 Task: Check the percentage active listings of 3 bathrooms in the last 5 years.
Action: Mouse moved to (1061, 302)
Screenshot: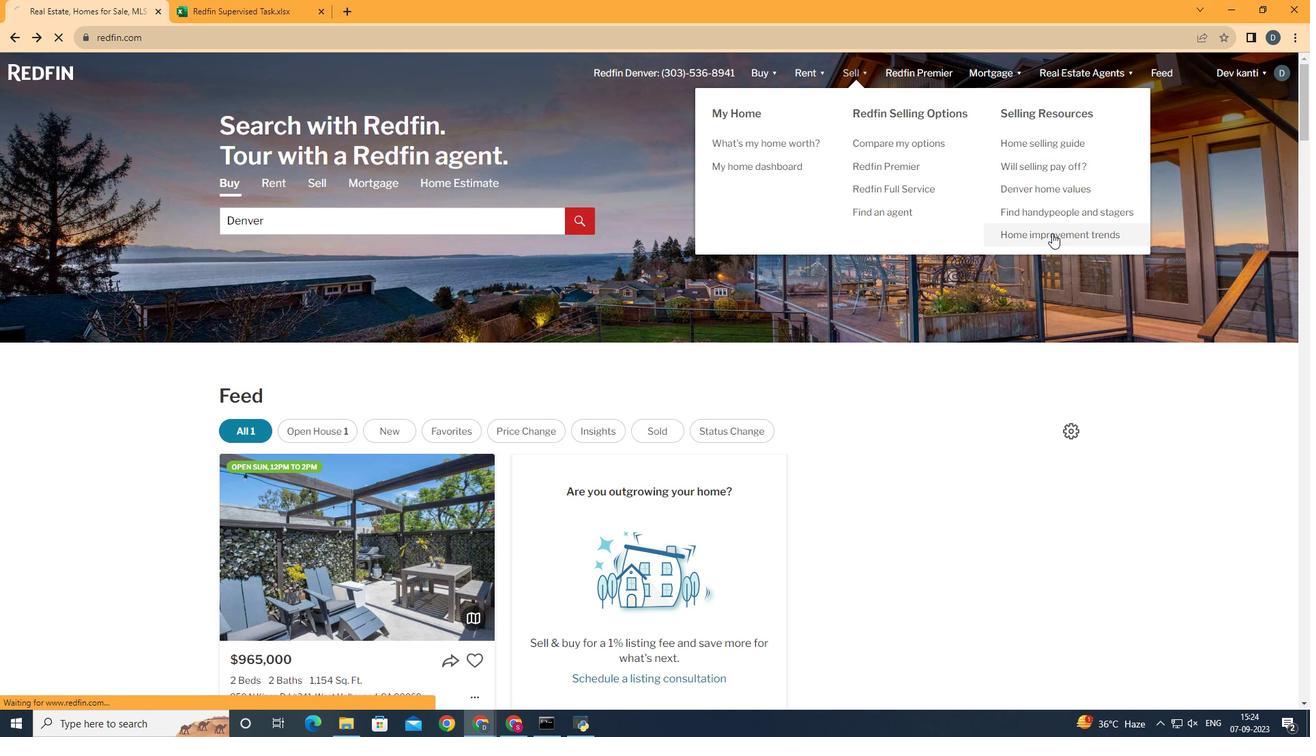 
Action: Mouse pressed left at (1061, 302)
Screenshot: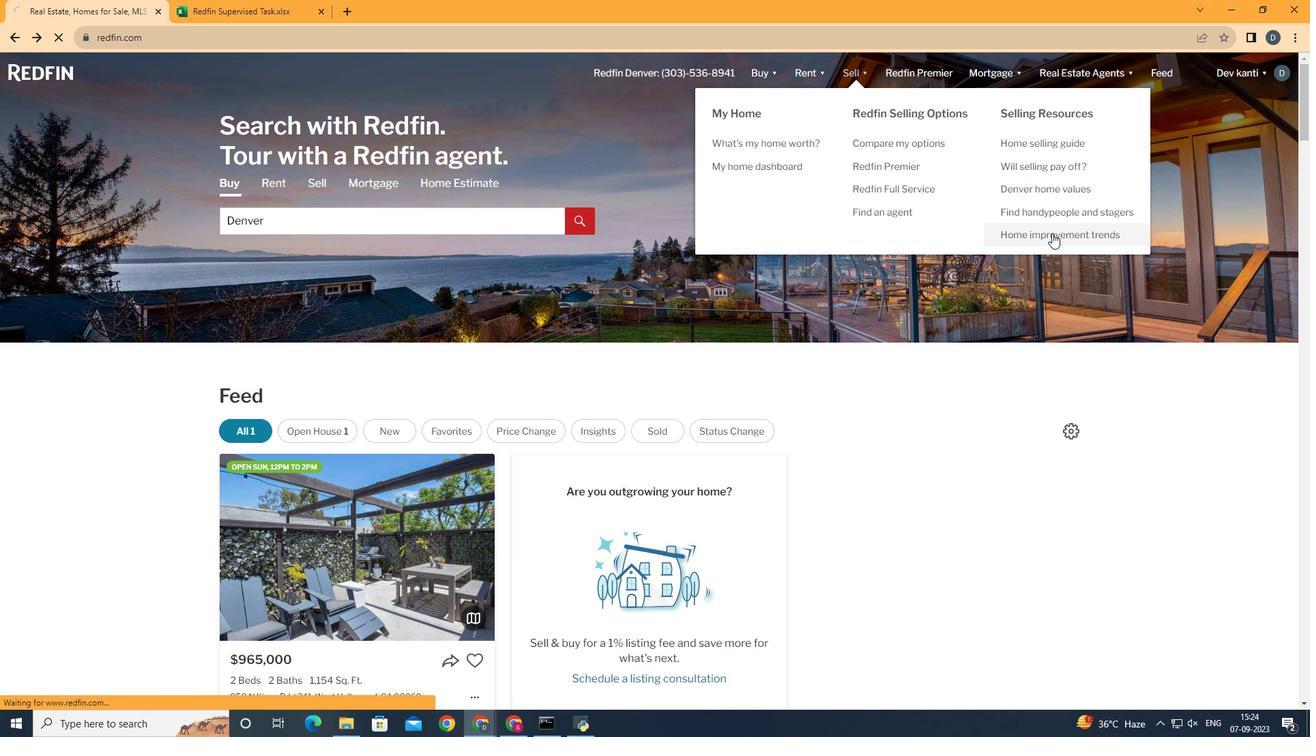 
Action: Mouse moved to (336, 323)
Screenshot: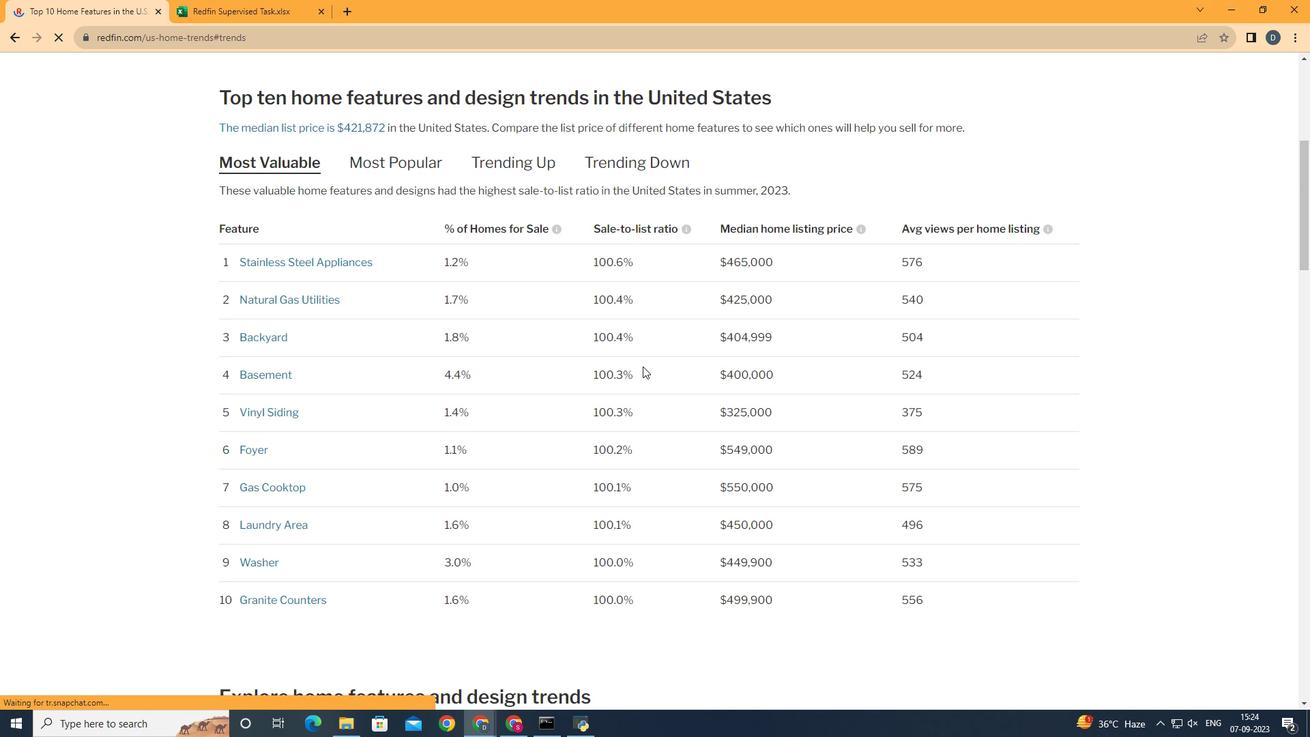 
Action: Mouse pressed left at (336, 323)
Screenshot: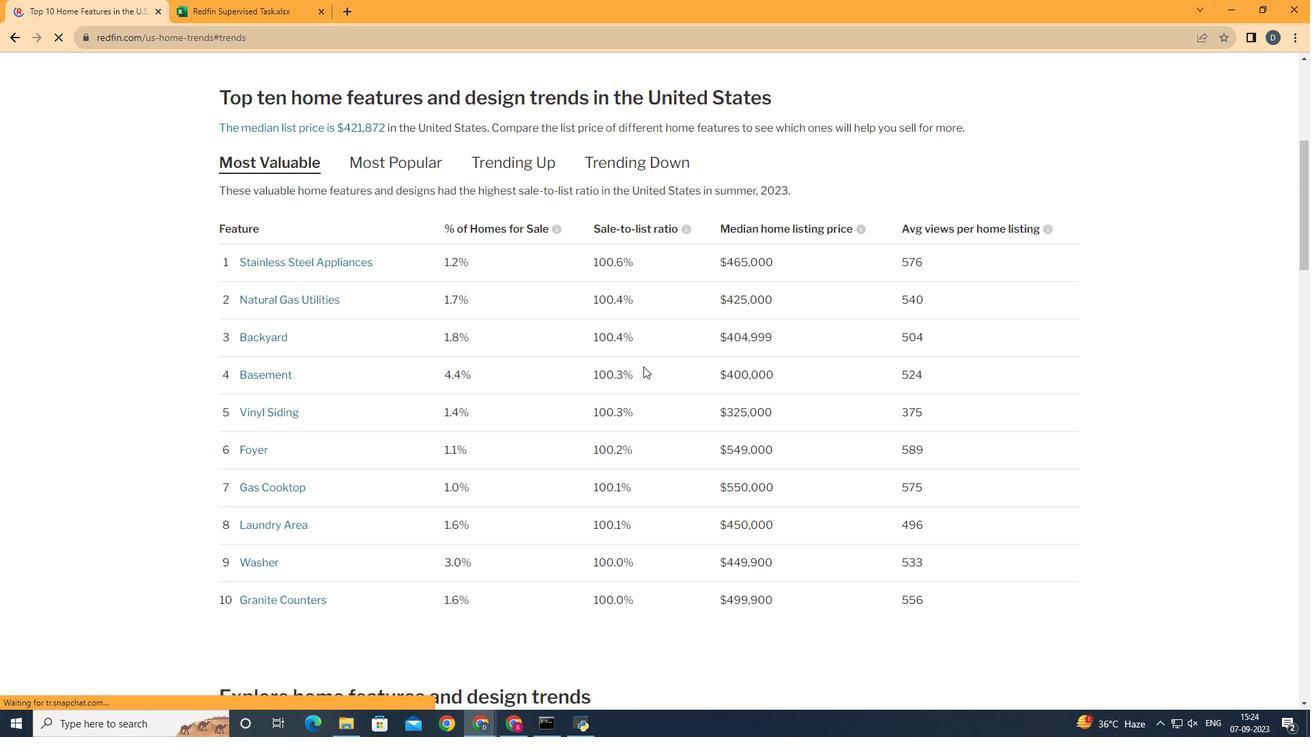 
Action: Mouse moved to (645, 400)
Screenshot: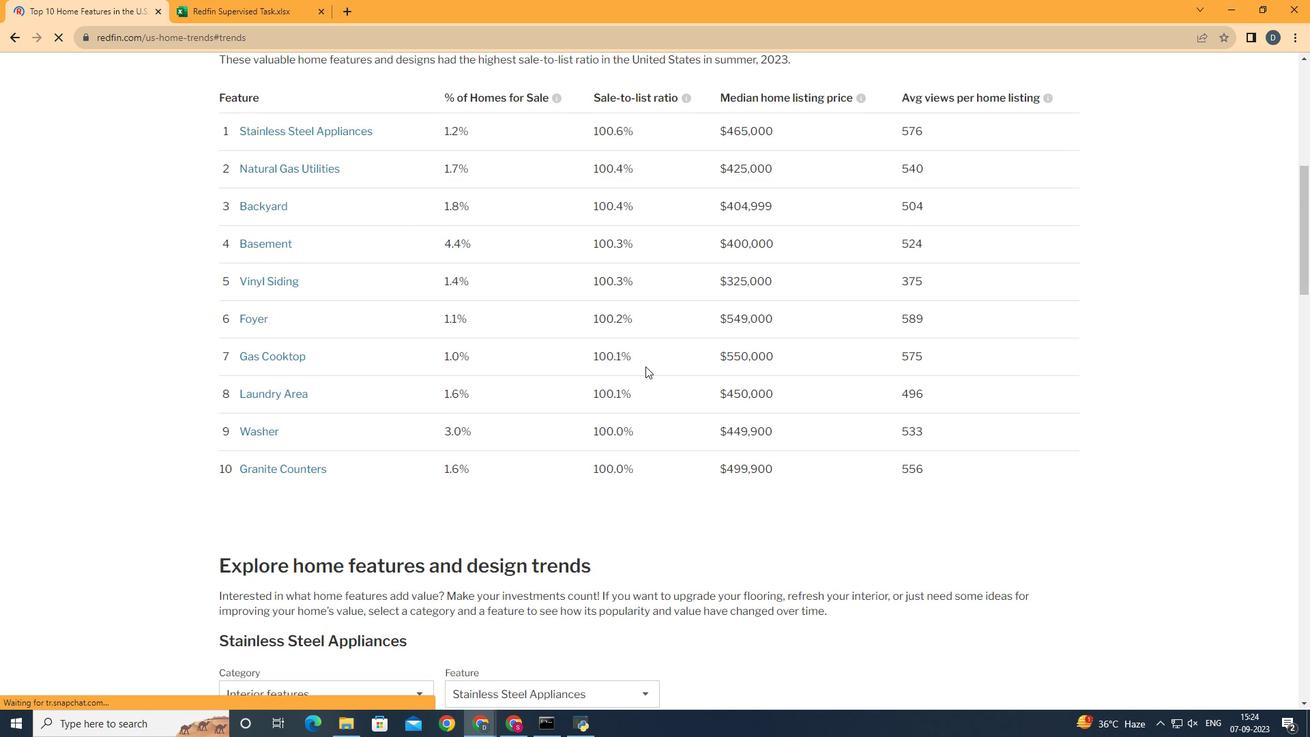 
Action: Mouse scrolled (645, 399) with delta (0, 0)
Screenshot: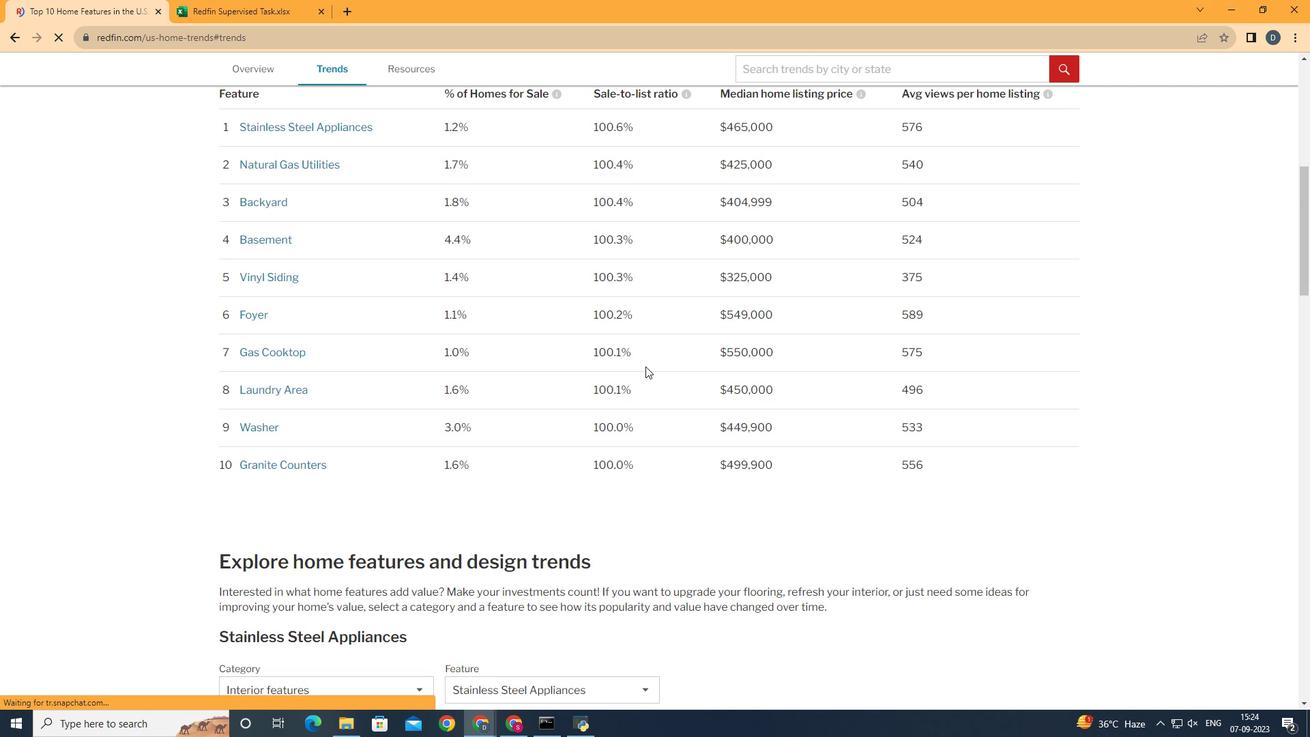 
Action: Mouse scrolled (645, 399) with delta (0, 0)
Screenshot: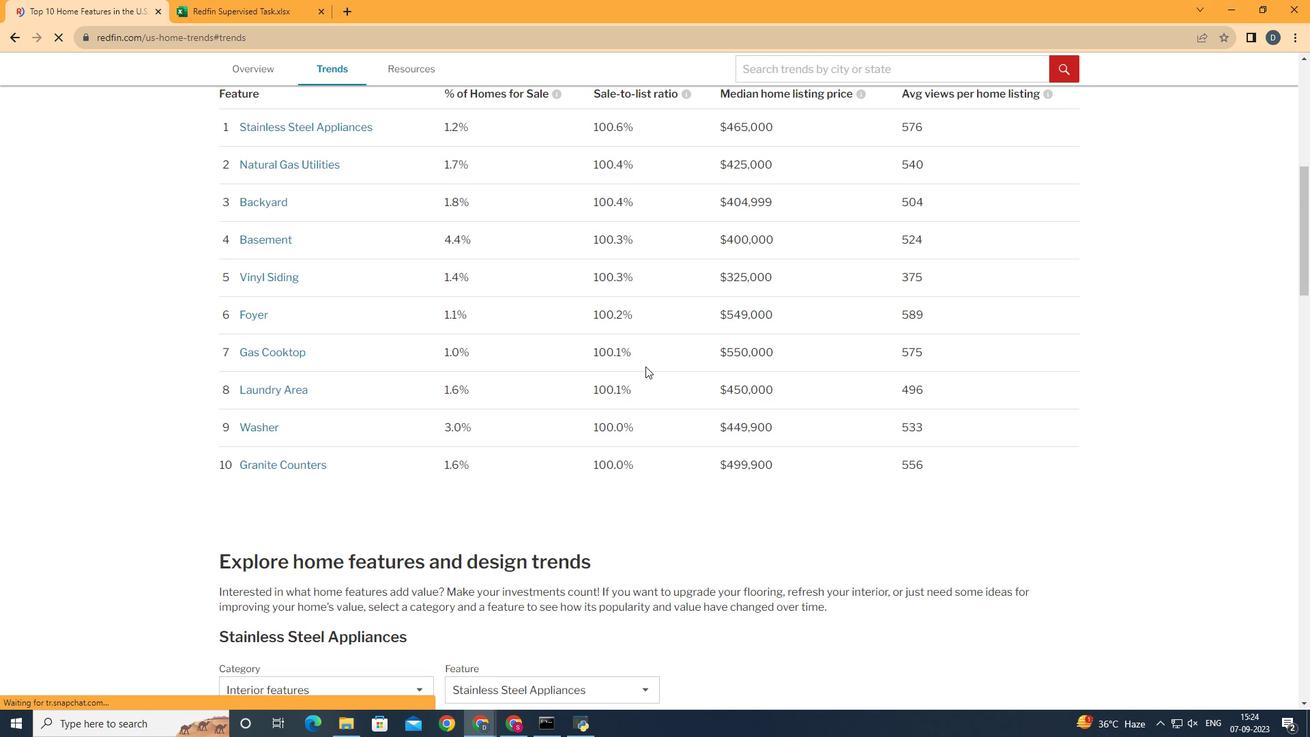 
Action: Mouse scrolled (645, 399) with delta (0, 0)
Screenshot: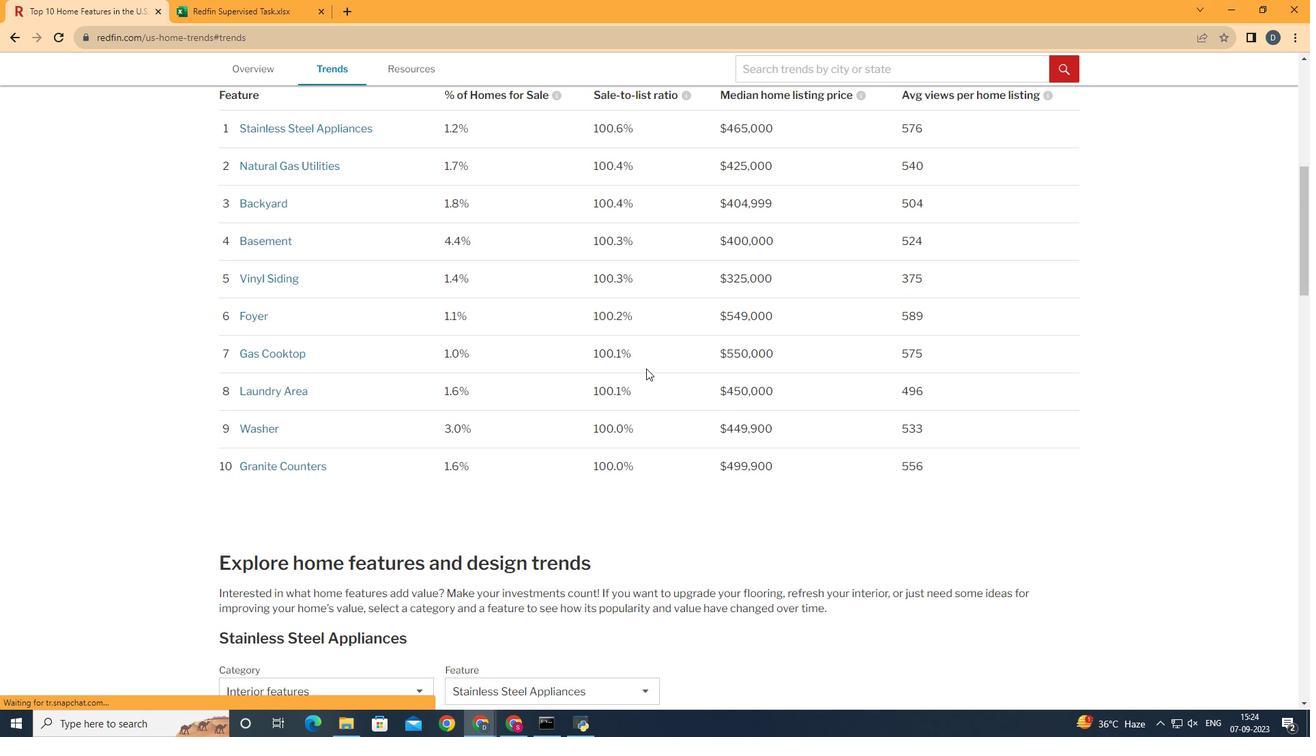 
Action: Mouse scrolled (645, 399) with delta (0, 0)
Screenshot: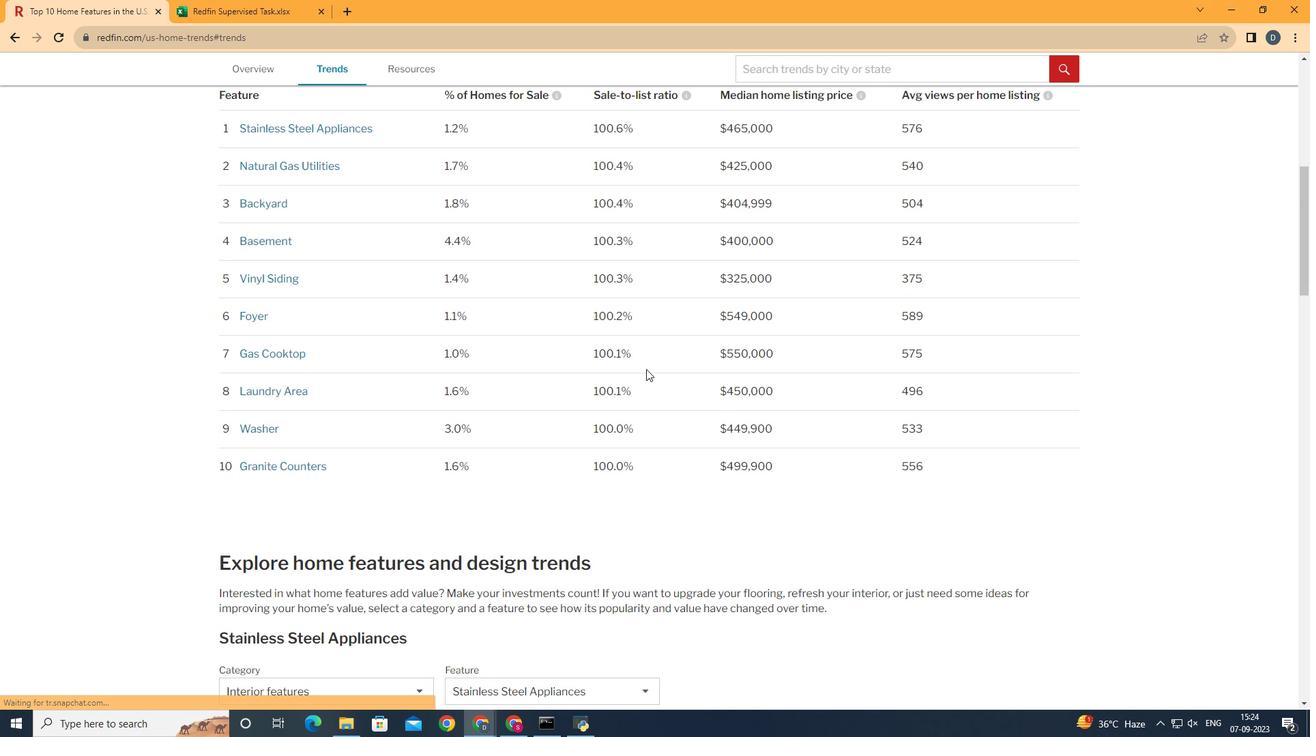 
Action: Mouse moved to (631, 412)
Screenshot: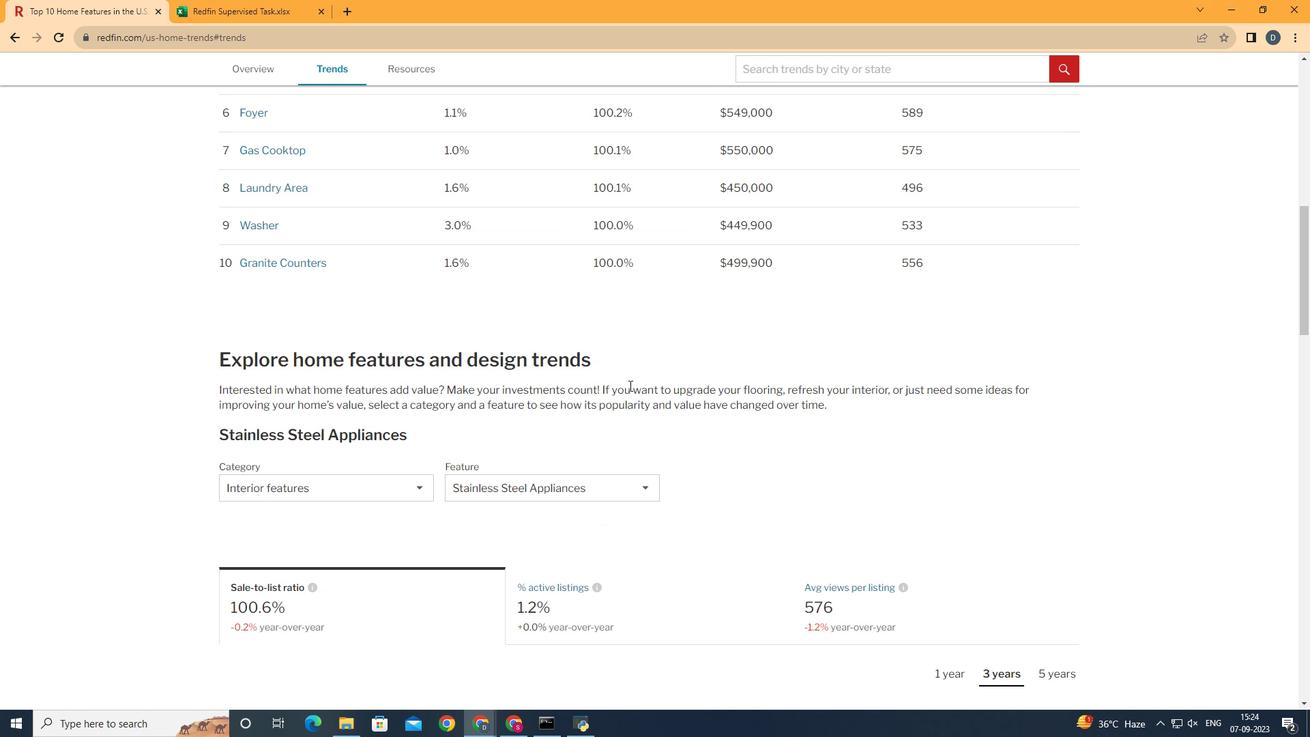 
Action: Mouse scrolled (631, 411) with delta (0, 0)
Screenshot: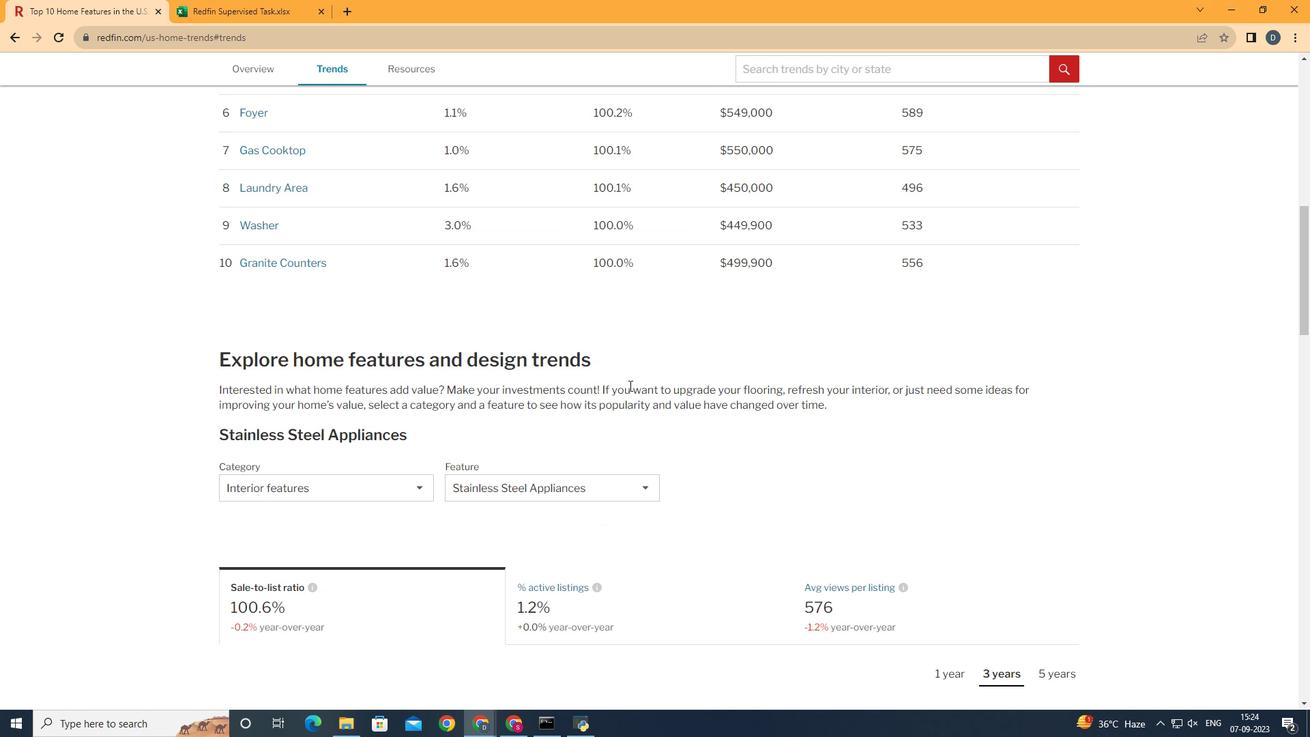 
Action: Mouse moved to (630, 413)
Screenshot: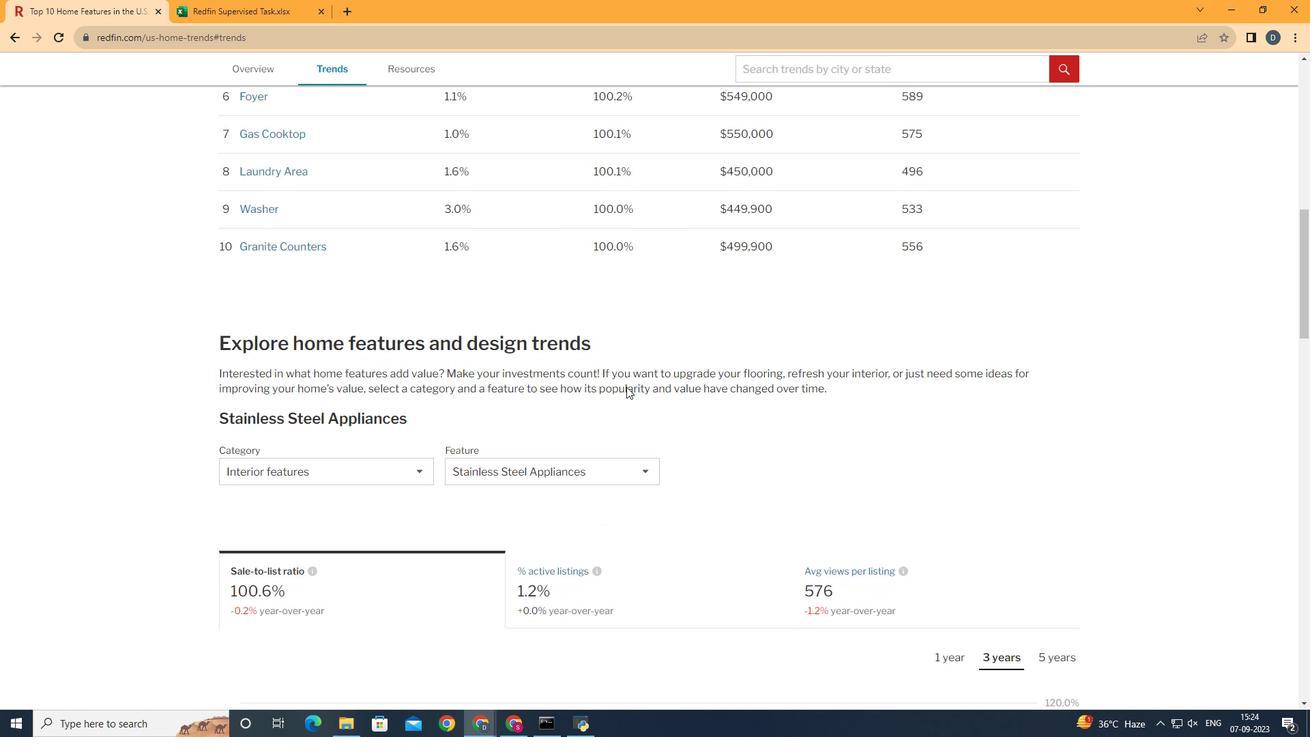 
Action: Mouse scrolled (630, 413) with delta (0, 0)
Screenshot: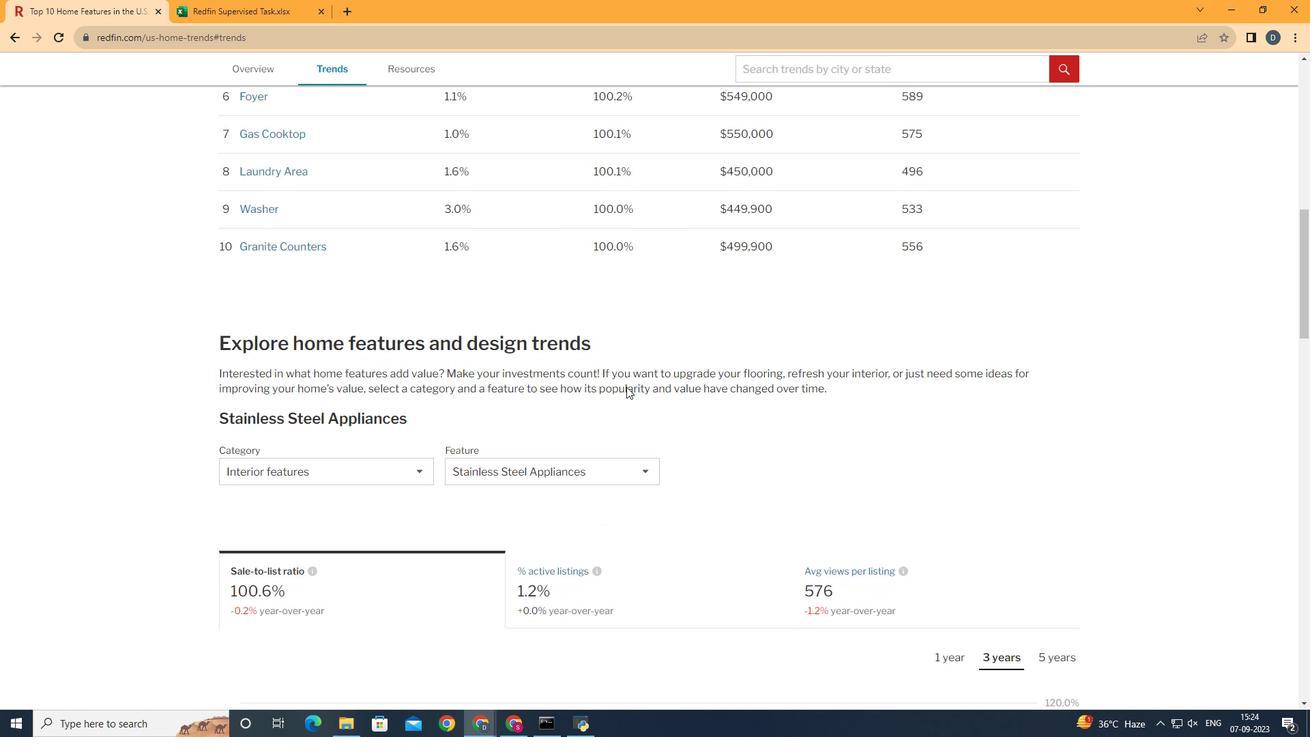 
Action: Mouse scrolled (630, 413) with delta (0, 0)
Screenshot: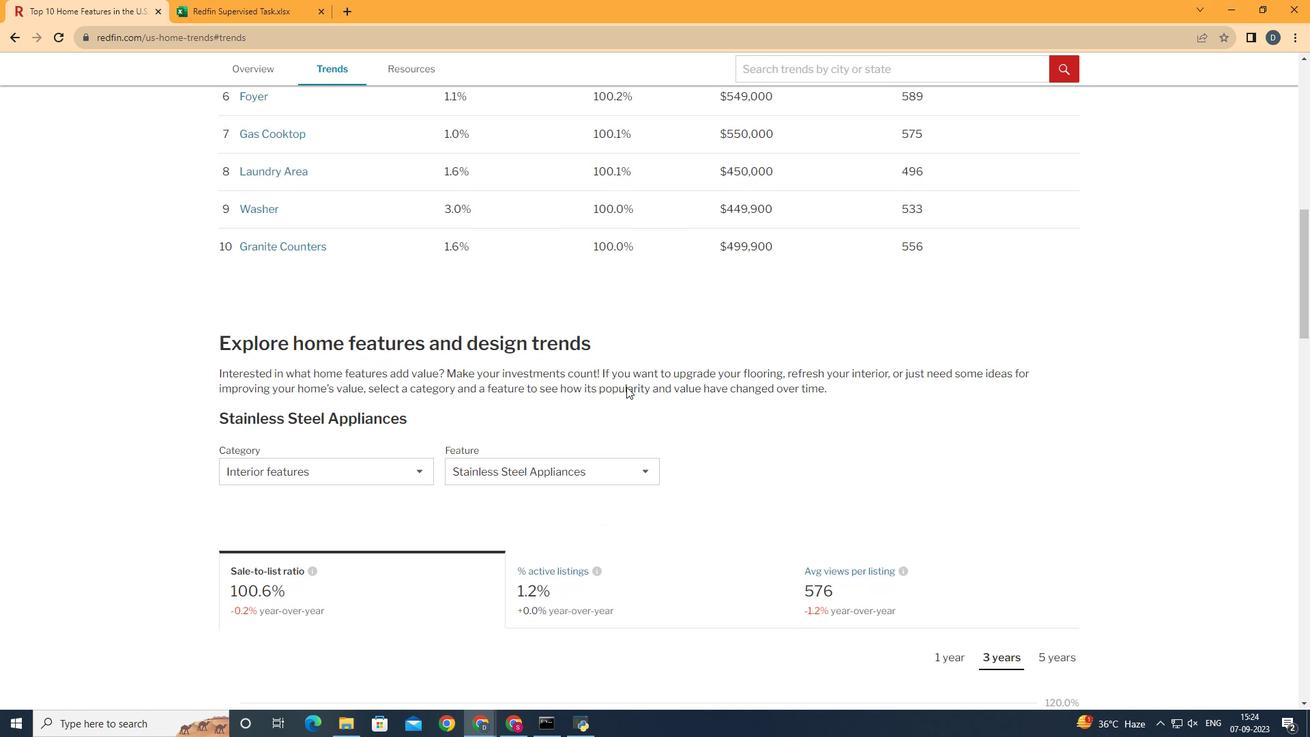 
Action: Mouse moved to (630, 413)
Screenshot: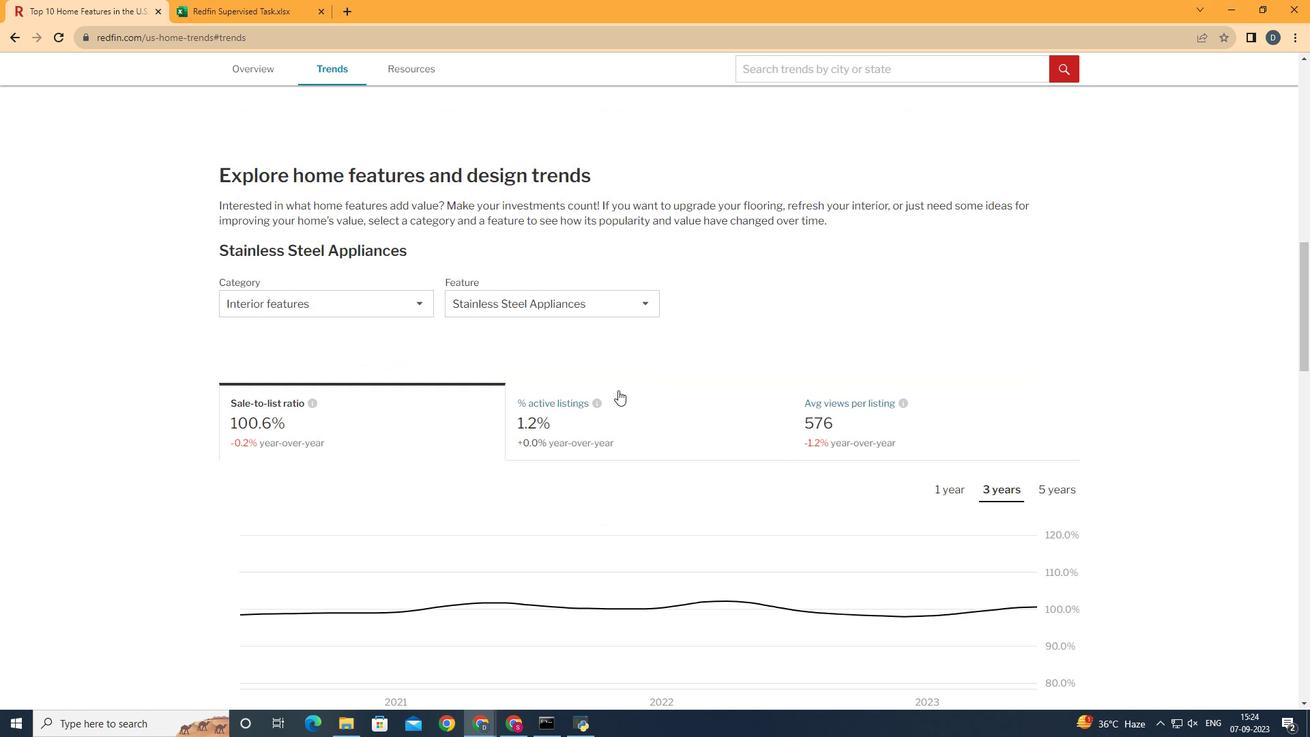 
Action: Mouse scrolled (630, 413) with delta (0, 0)
Screenshot: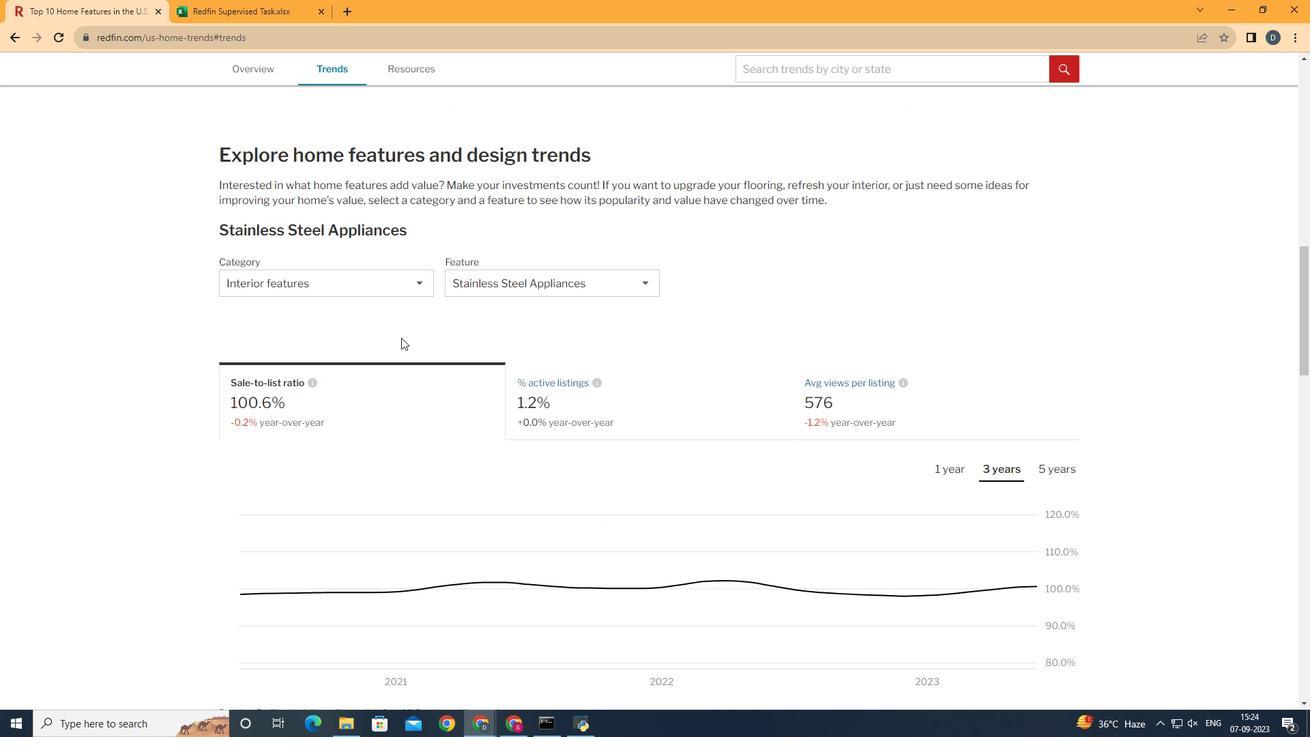 
Action: Mouse moved to (627, 413)
Screenshot: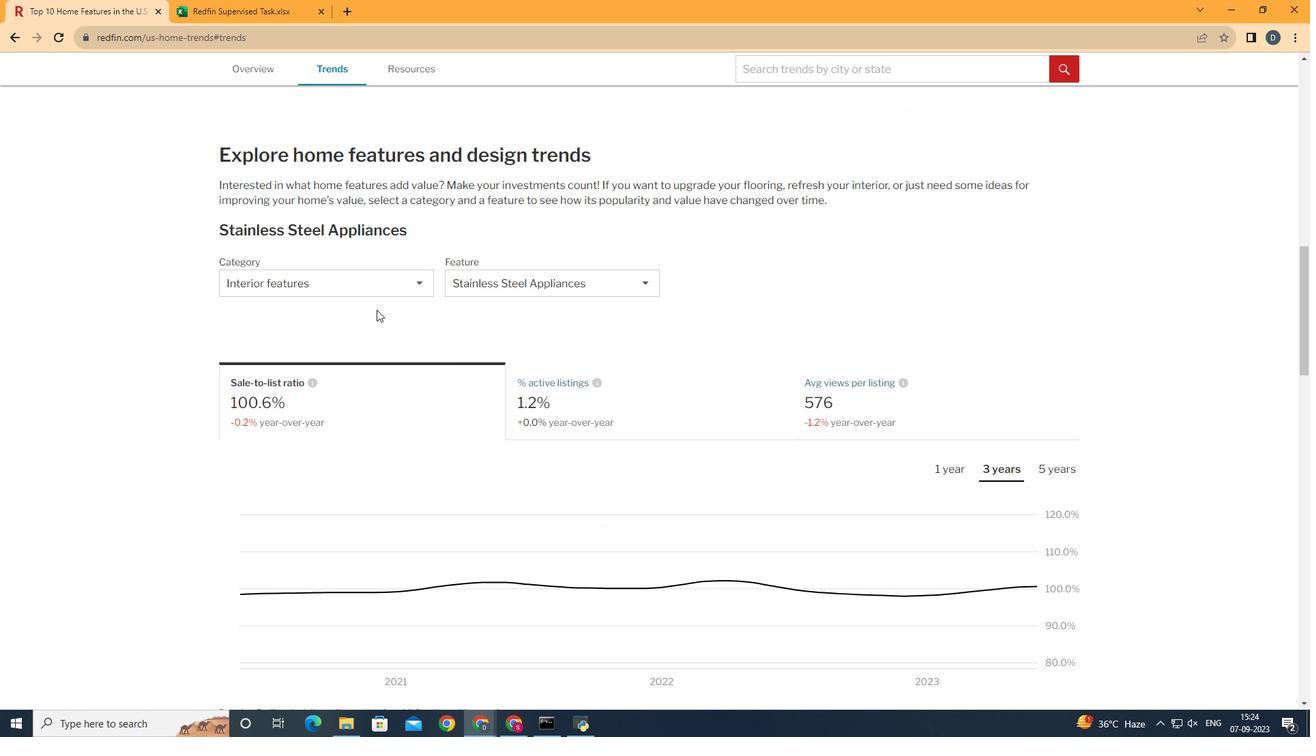 
Action: Mouse scrolled (627, 413) with delta (0, 0)
Screenshot: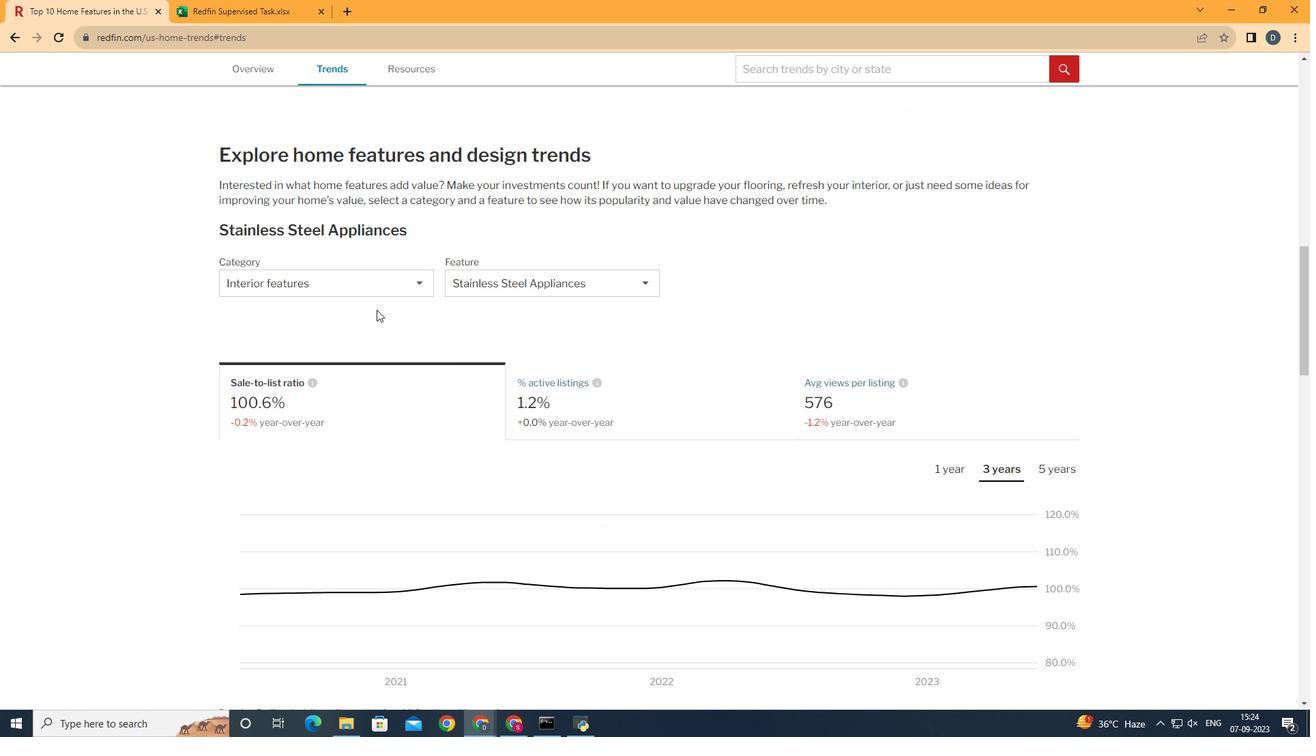 
Action: Mouse moved to (626, 415)
Screenshot: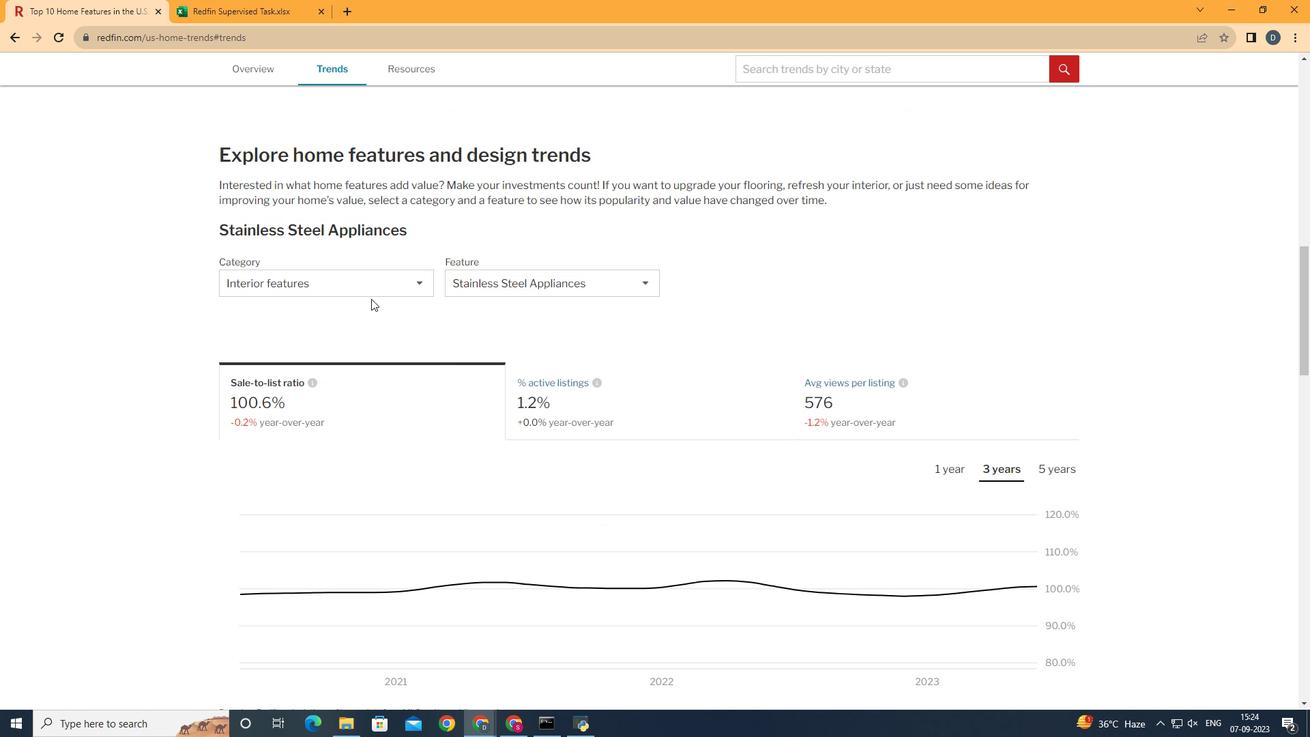 
Action: Mouse scrolled (626, 414) with delta (0, 0)
Screenshot: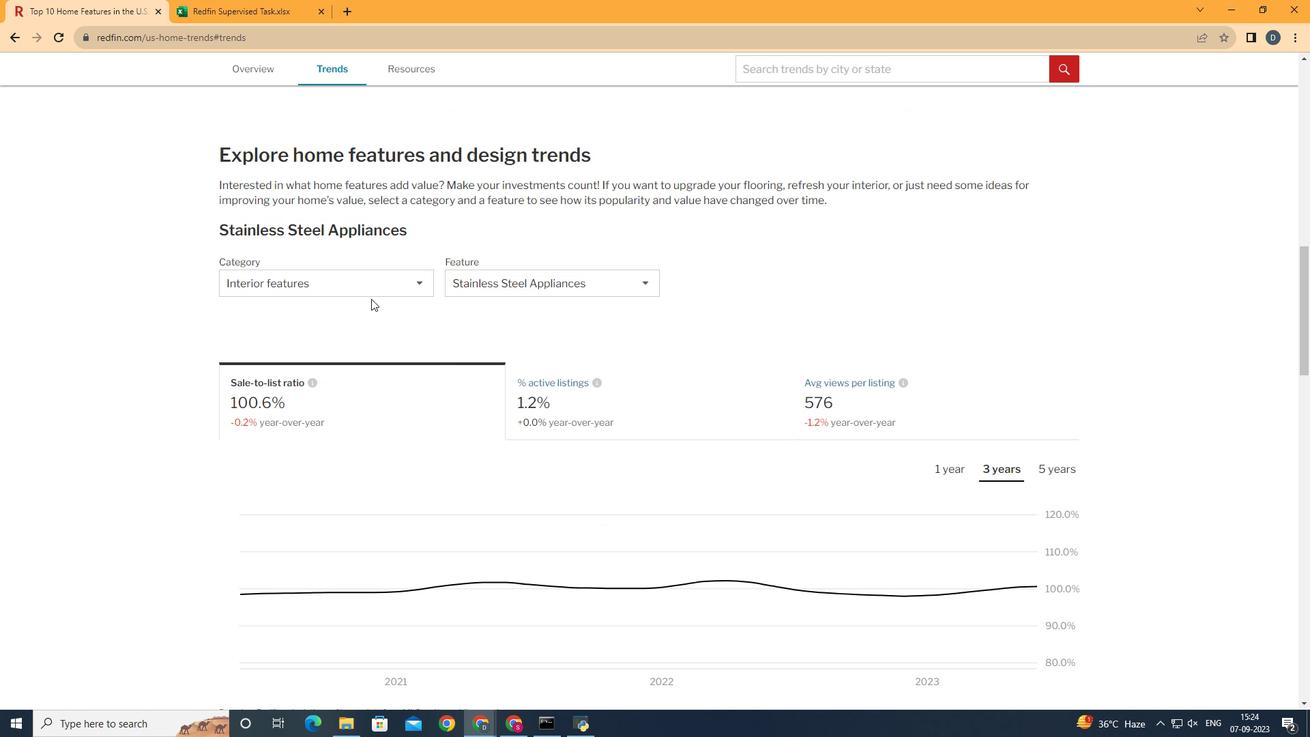 
Action: Mouse moved to (367, 340)
Screenshot: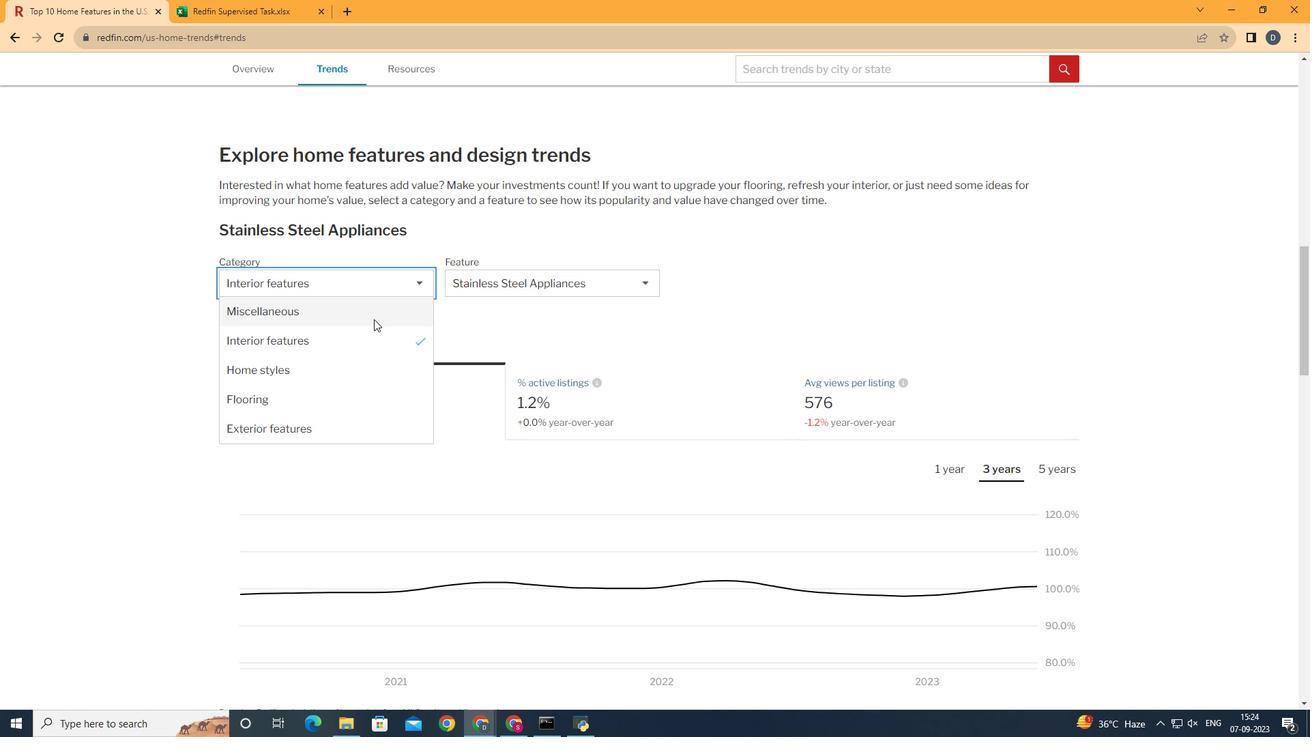 
Action: Mouse pressed left at (367, 340)
Screenshot: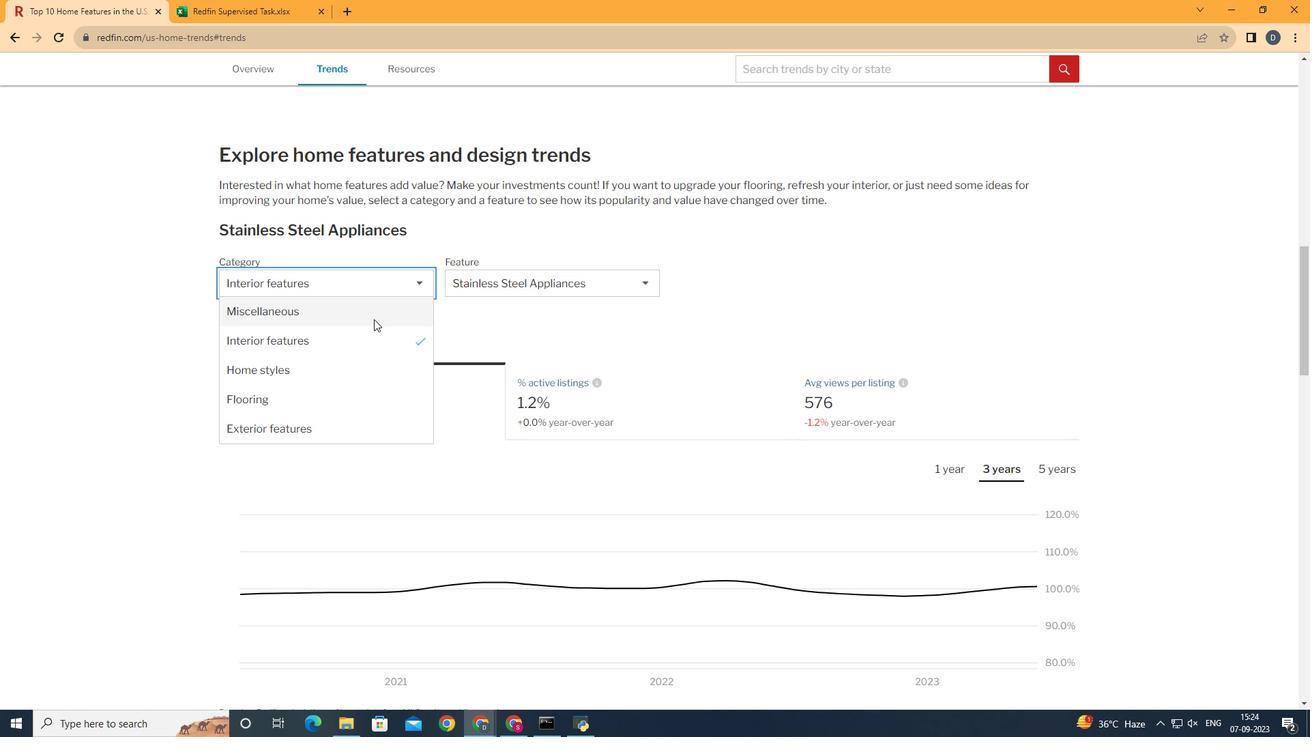 
Action: Mouse moved to (367, 370)
Screenshot: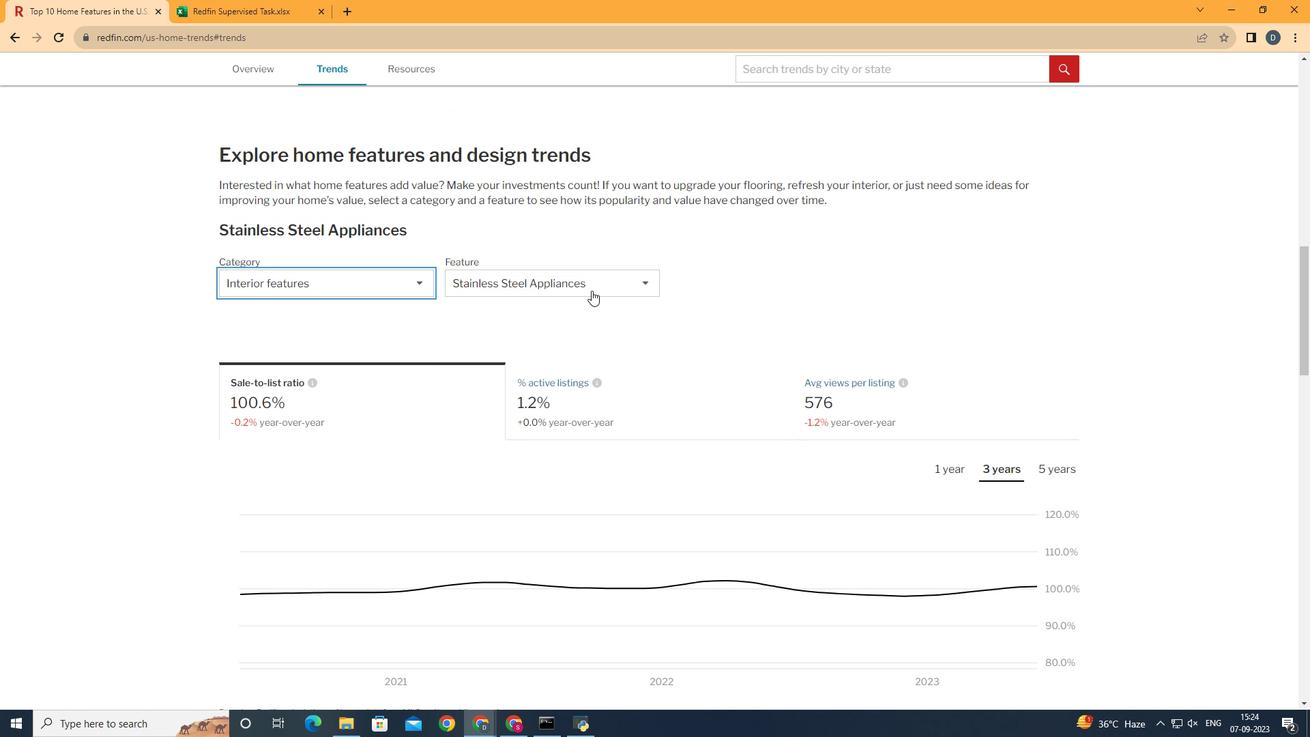 
Action: Mouse pressed left at (367, 370)
Screenshot: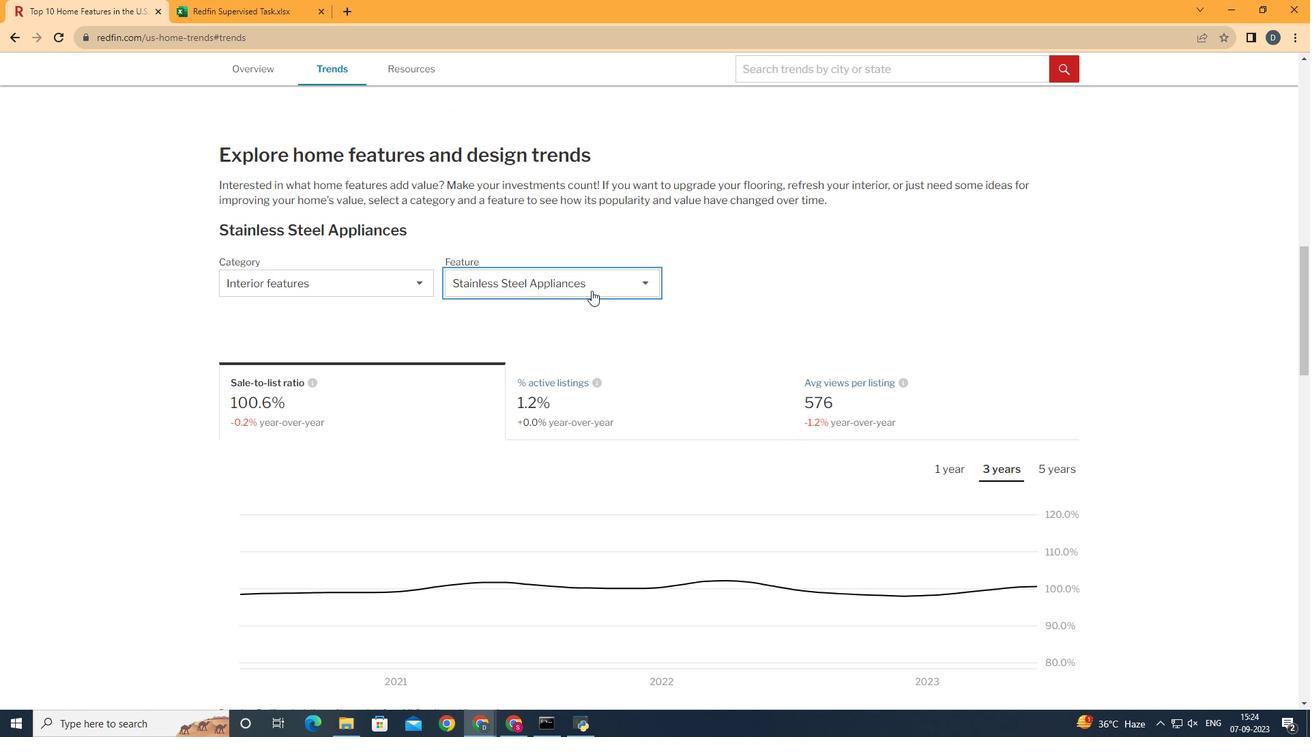 
Action: Mouse moved to (590, 344)
Screenshot: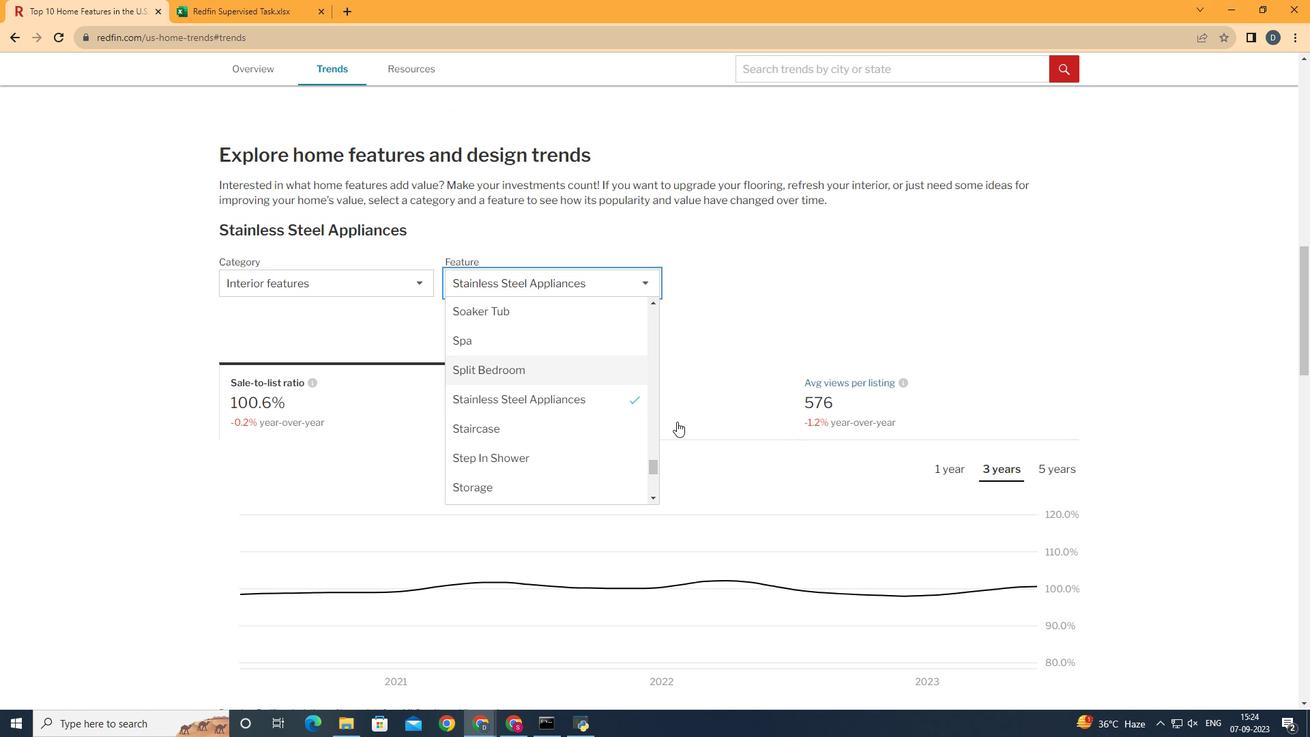 
Action: Mouse pressed left at (590, 344)
Screenshot: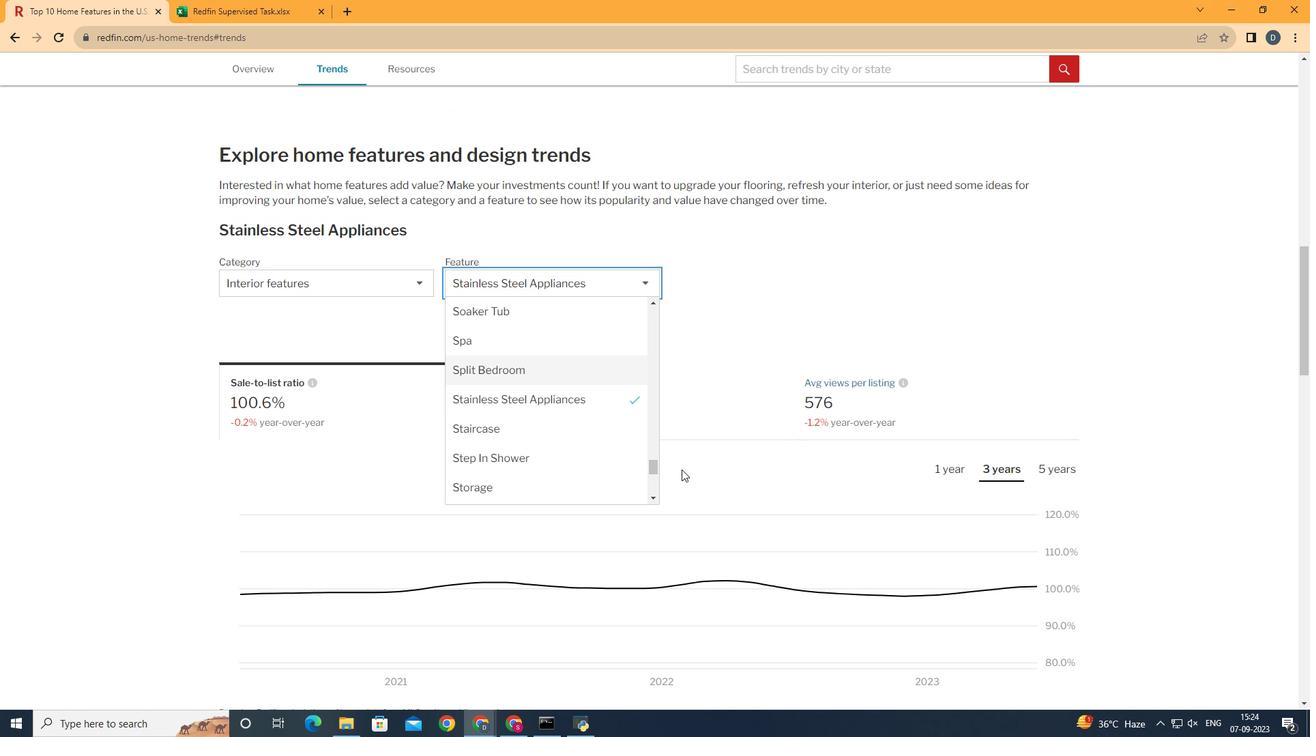 
Action: Mouse moved to (653, 474)
Screenshot: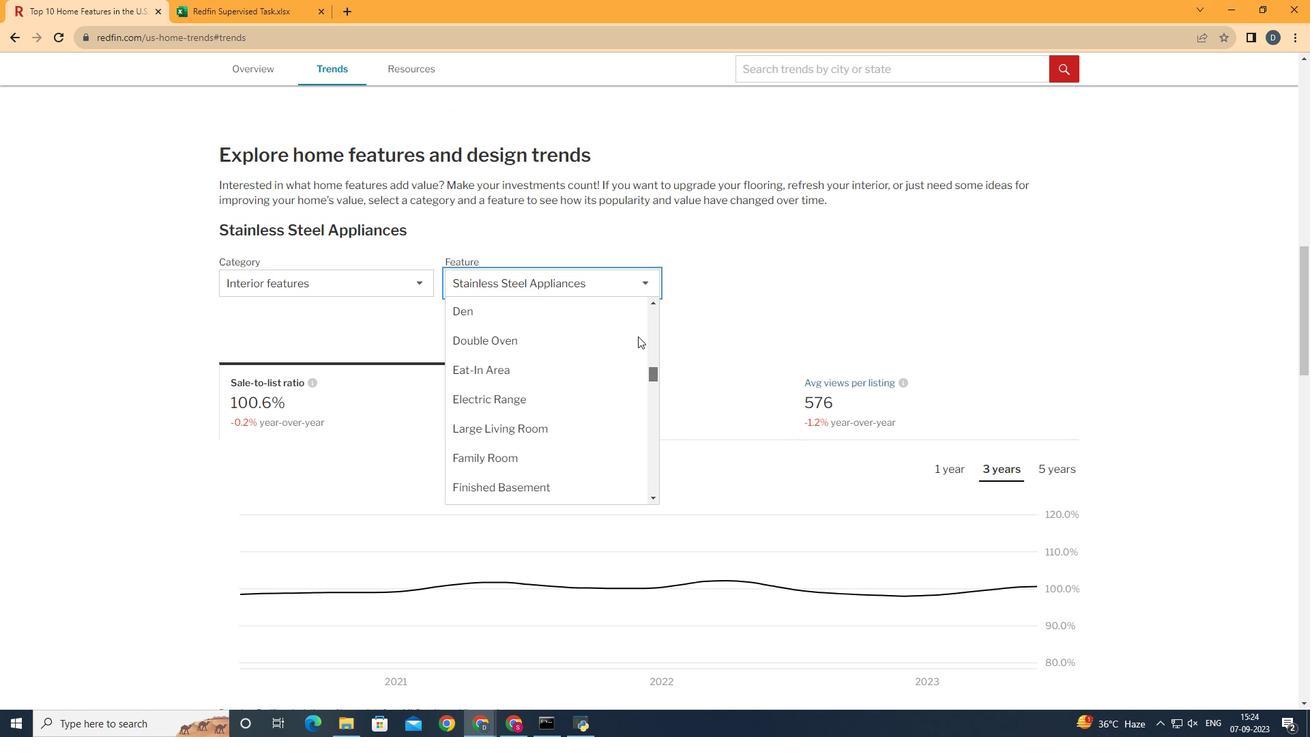 
Action: Mouse pressed left at (653, 474)
Screenshot: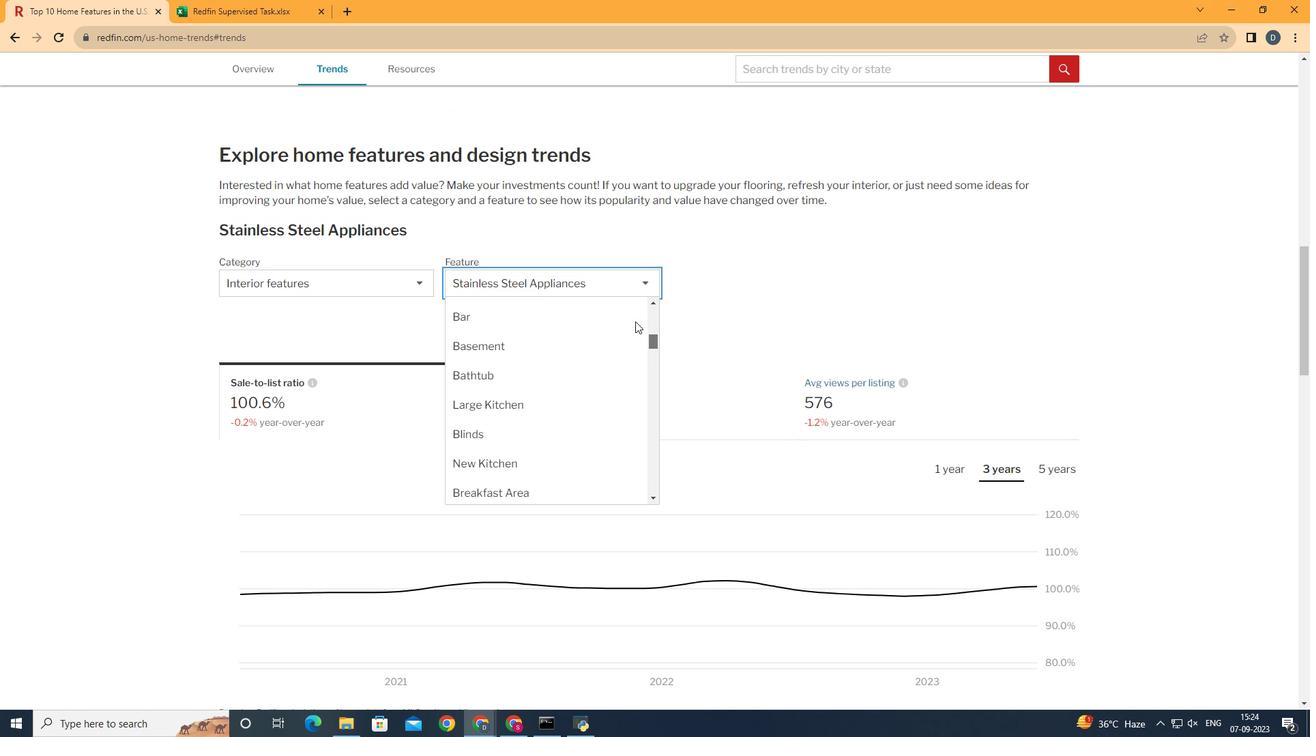 
Action: Mouse moved to (546, 445)
Screenshot: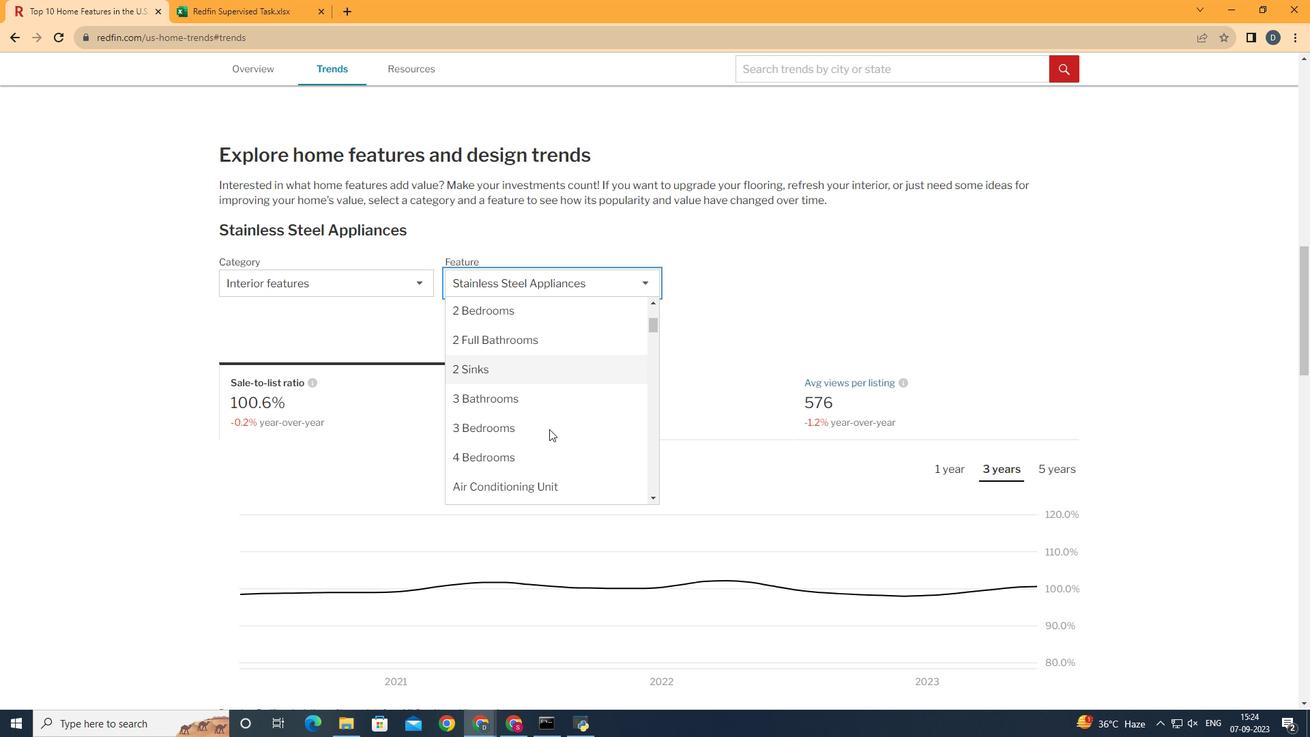 
Action: Mouse scrolled (546, 445) with delta (0, 0)
Screenshot: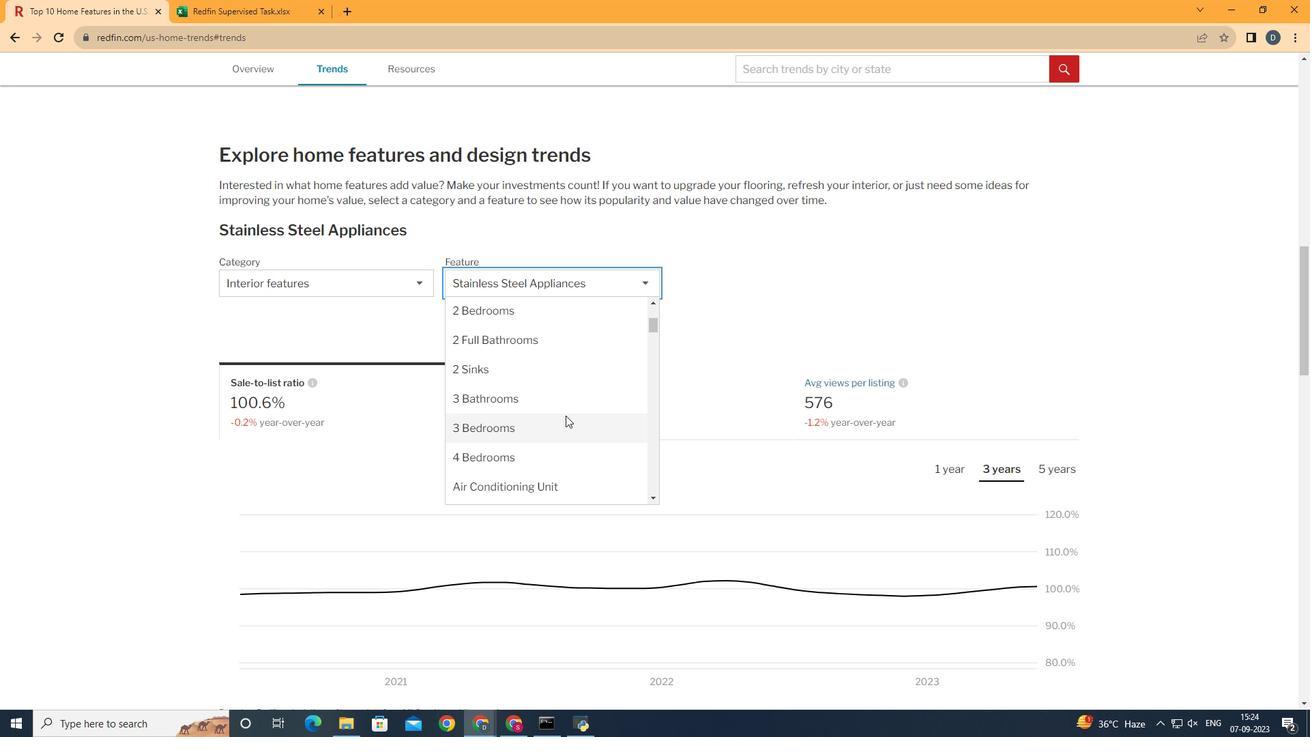 
Action: Mouse moved to (572, 442)
Screenshot: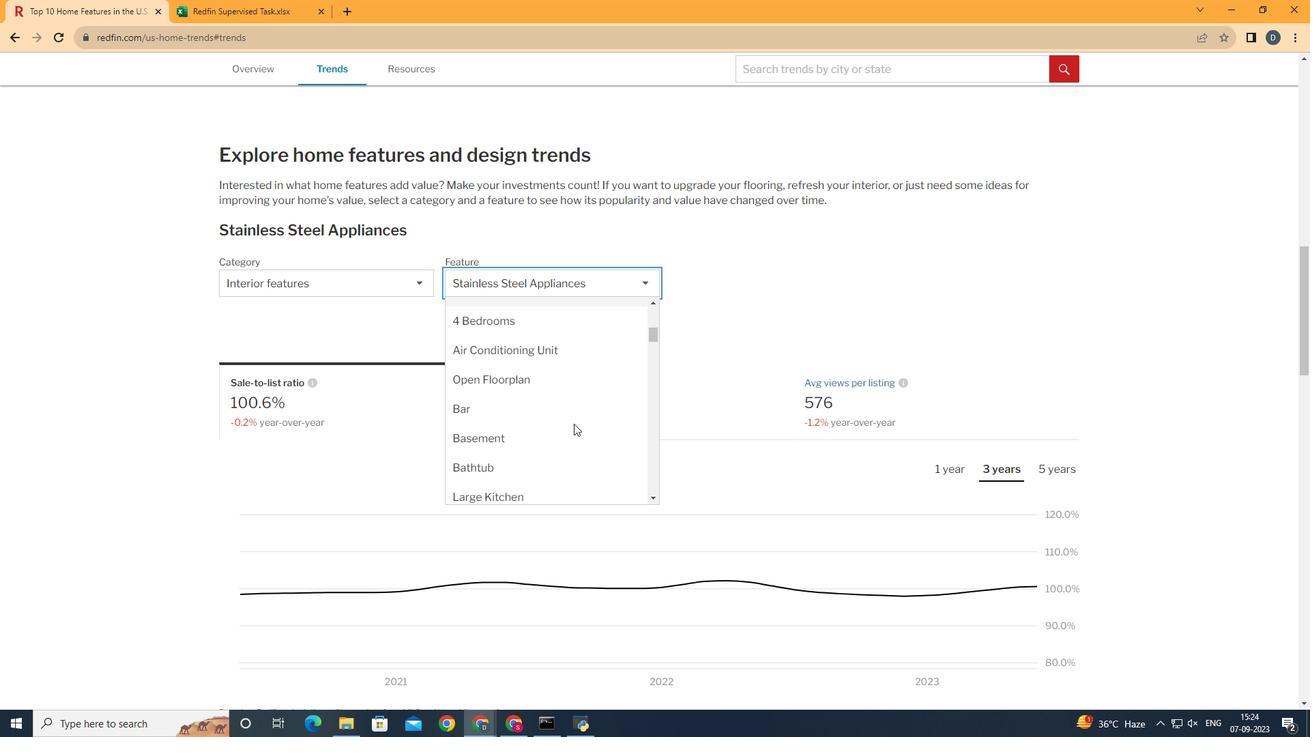 
Action: Mouse scrolled (572, 441) with delta (0, 0)
Screenshot: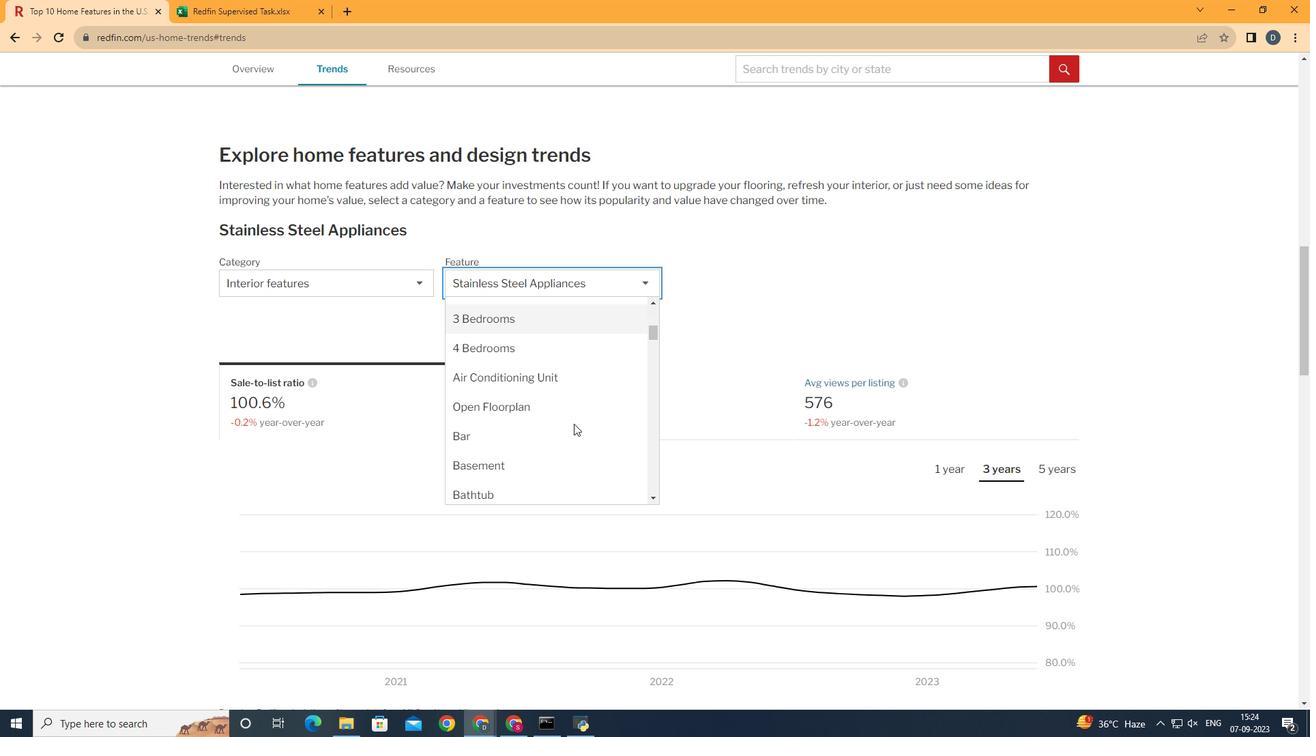 
Action: Mouse scrolled (572, 441) with delta (0, 0)
Screenshot: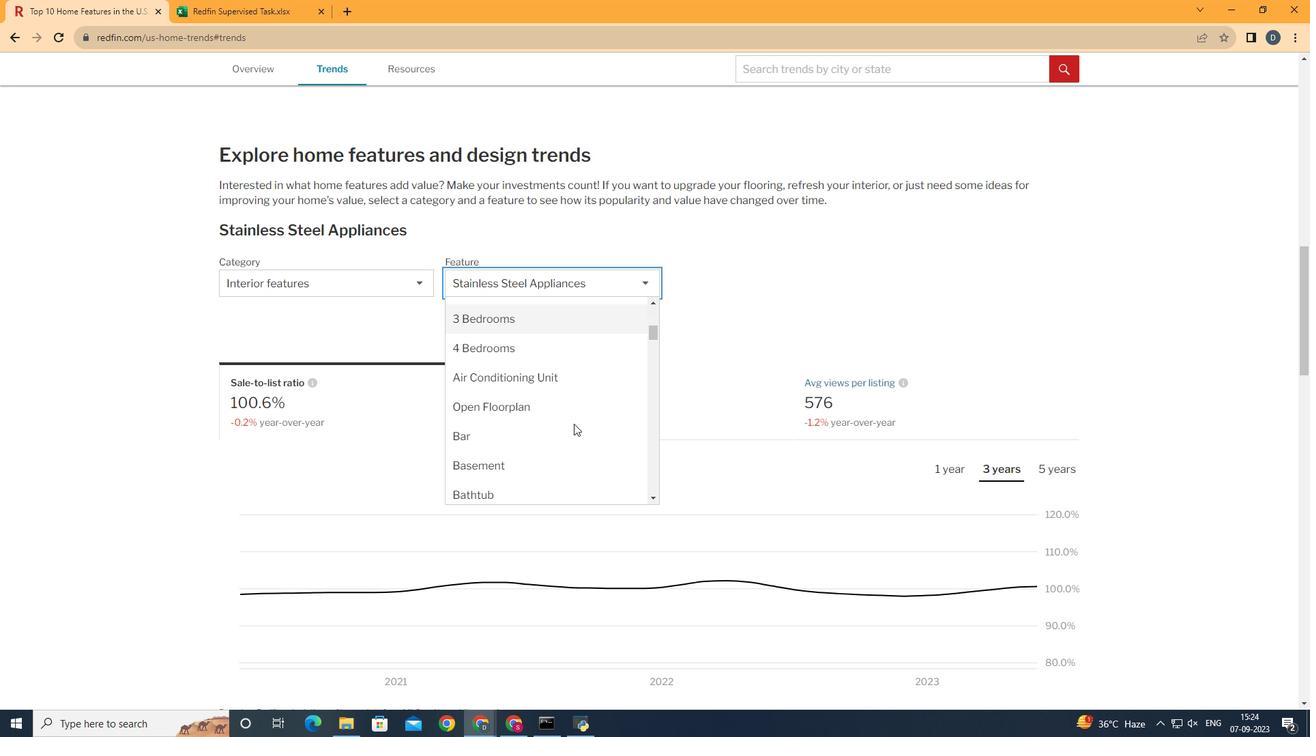 
Action: Mouse scrolled (572, 442) with delta (0, 0)
Screenshot: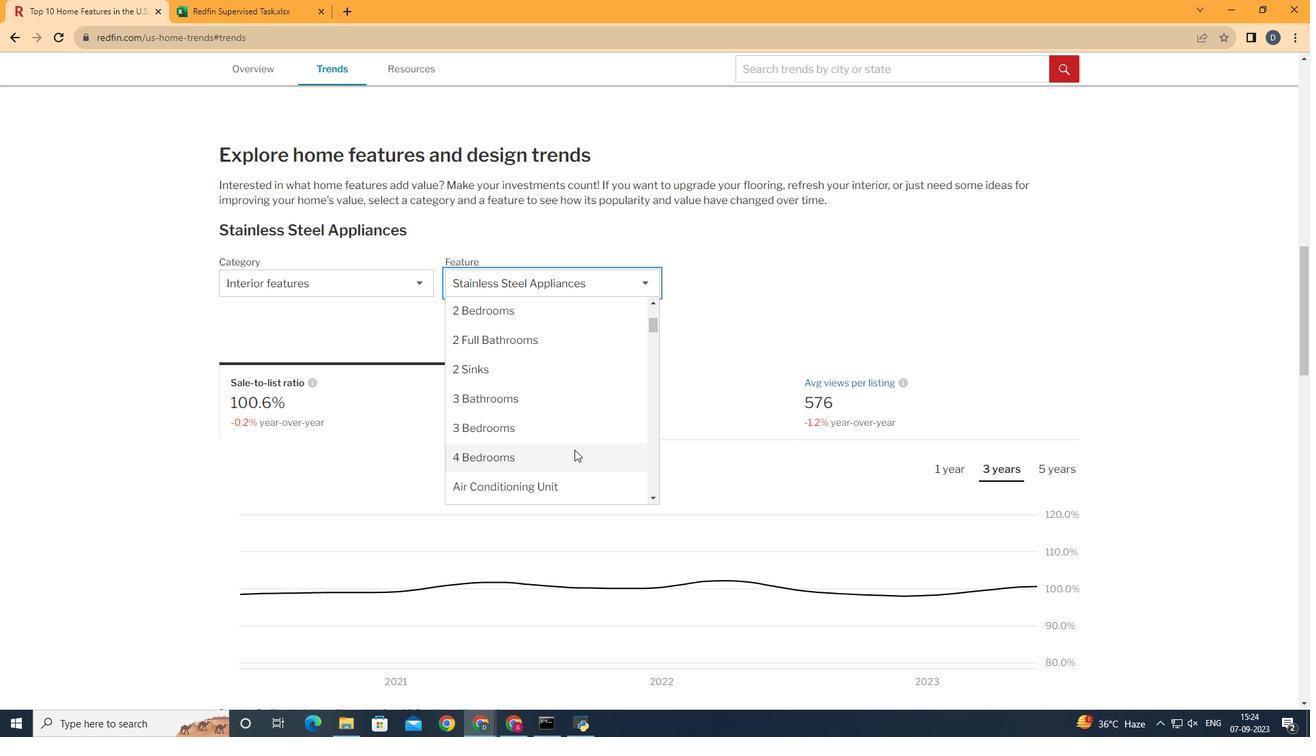 
Action: Mouse scrolled (572, 442) with delta (0, 0)
Screenshot: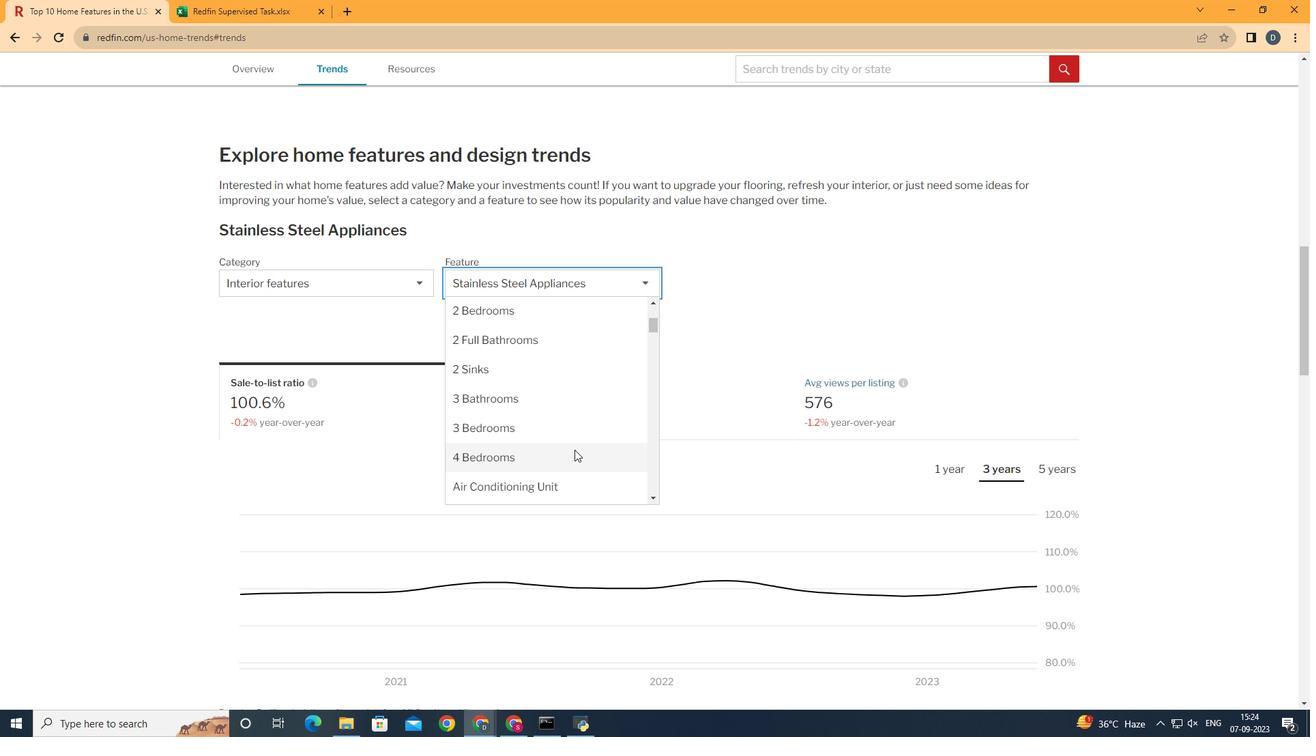 
Action: Mouse moved to (567, 441)
Screenshot: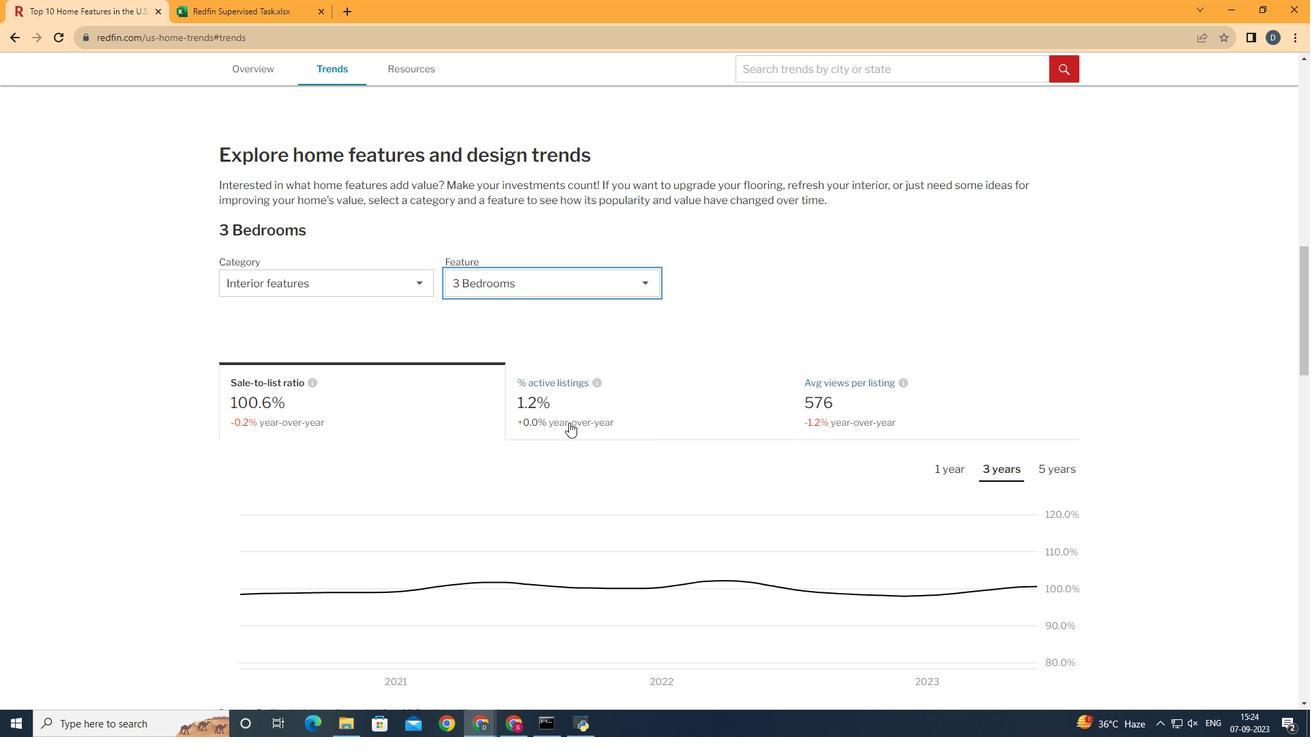 
Action: Mouse pressed left at (567, 441)
Screenshot: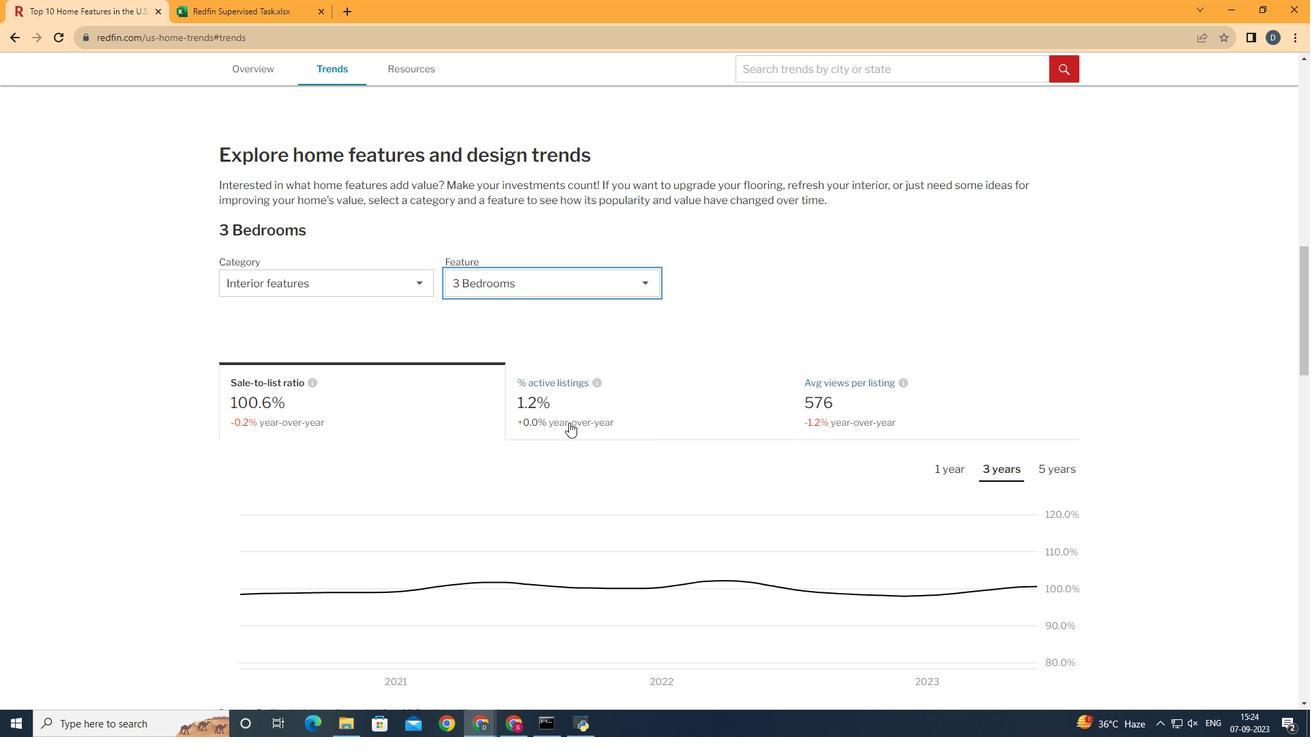 
Action: Mouse moved to (583, 340)
Screenshot: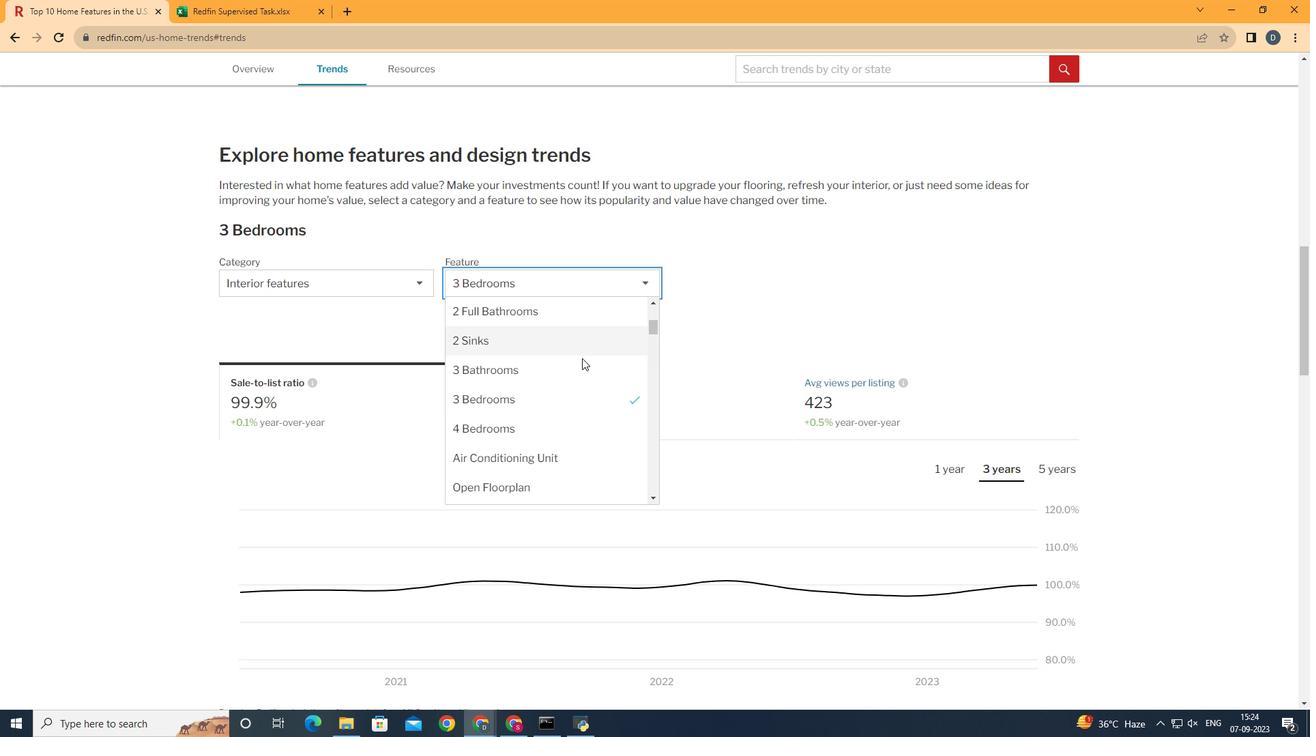 
Action: Mouse pressed left at (583, 340)
Screenshot: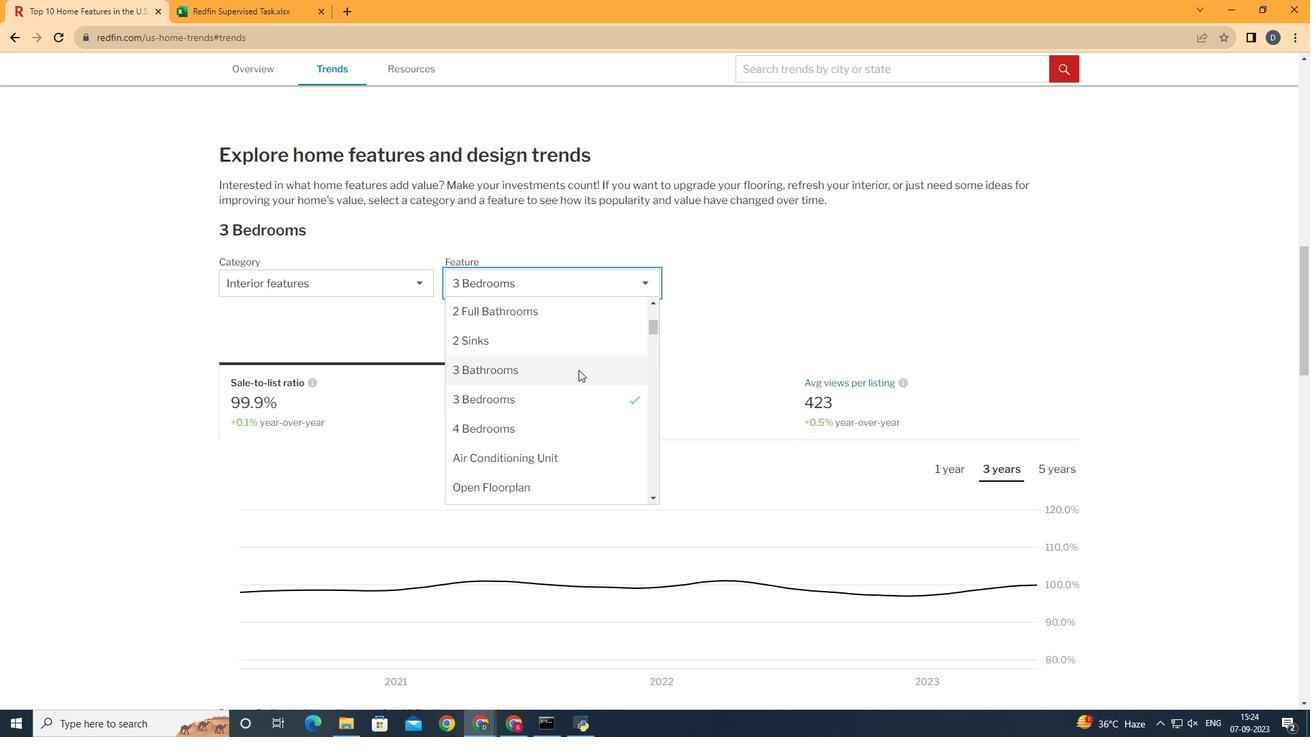 
Action: Mouse moved to (574, 406)
Screenshot: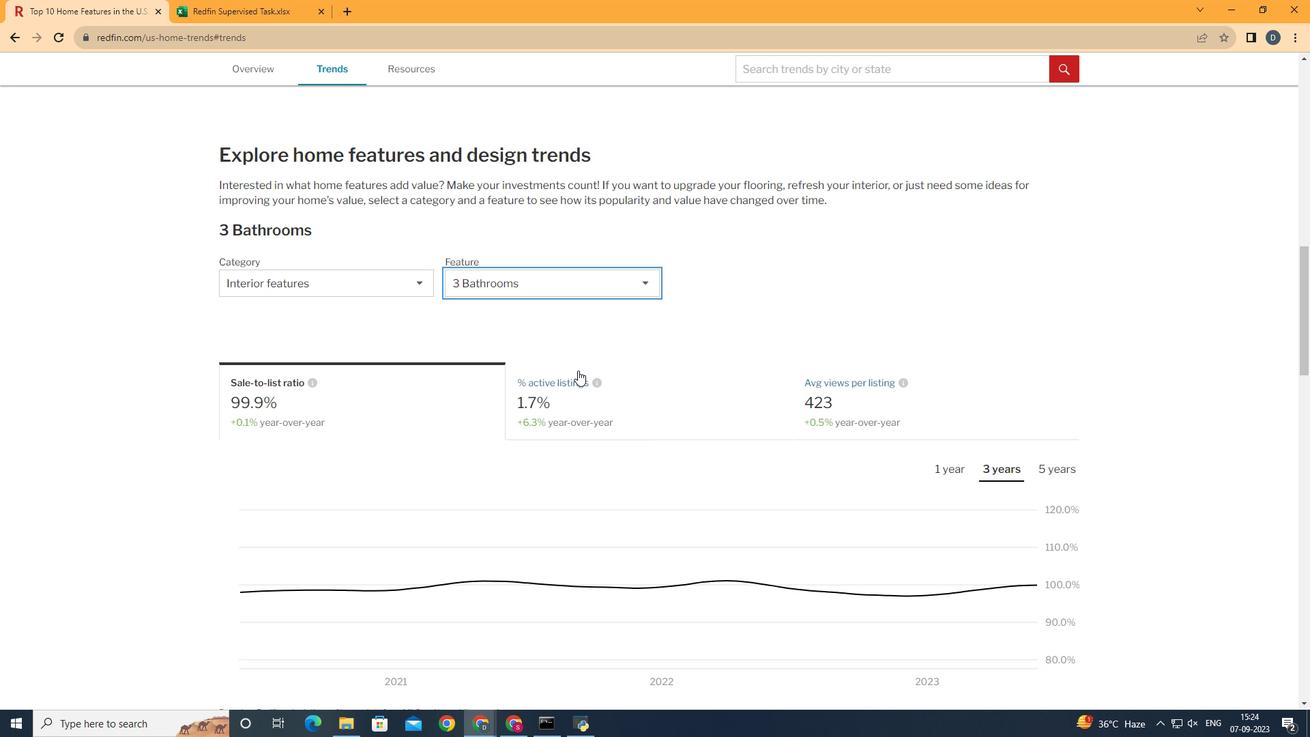 
Action: Mouse pressed left at (574, 406)
Screenshot: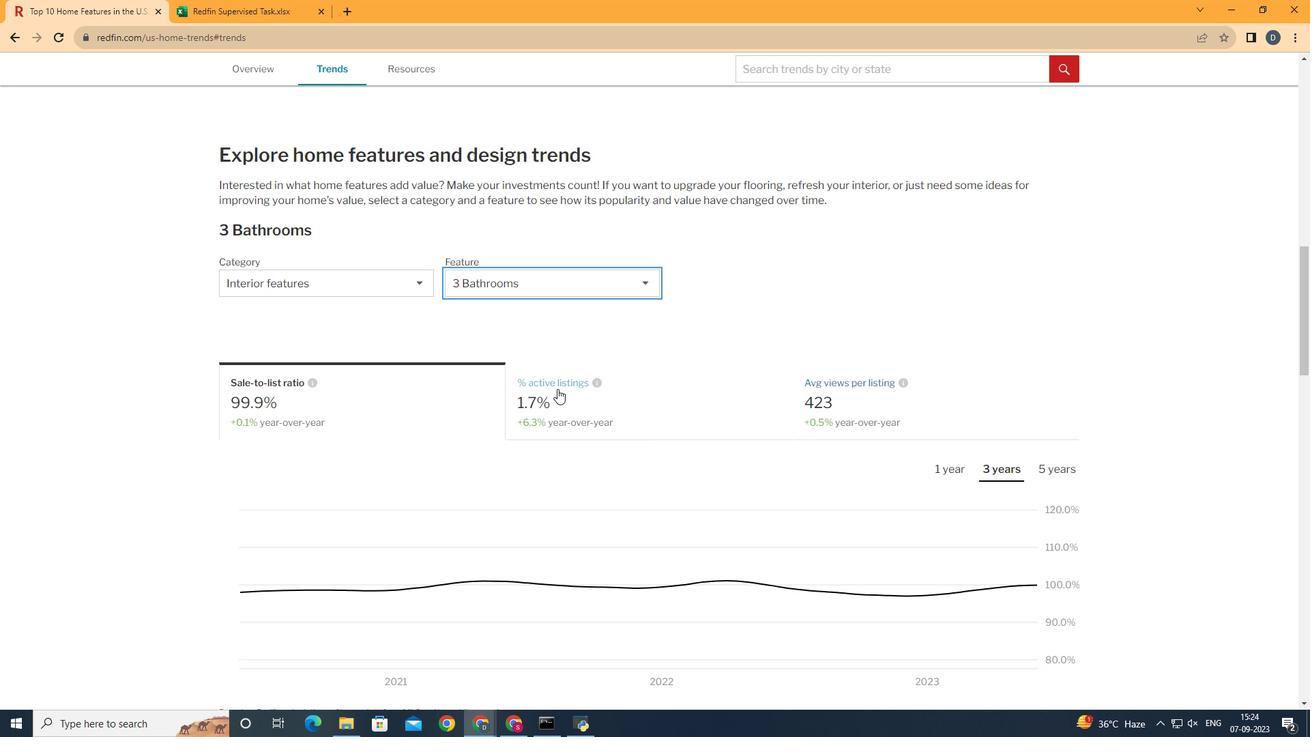 
Action: Mouse moved to (724, 428)
Screenshot: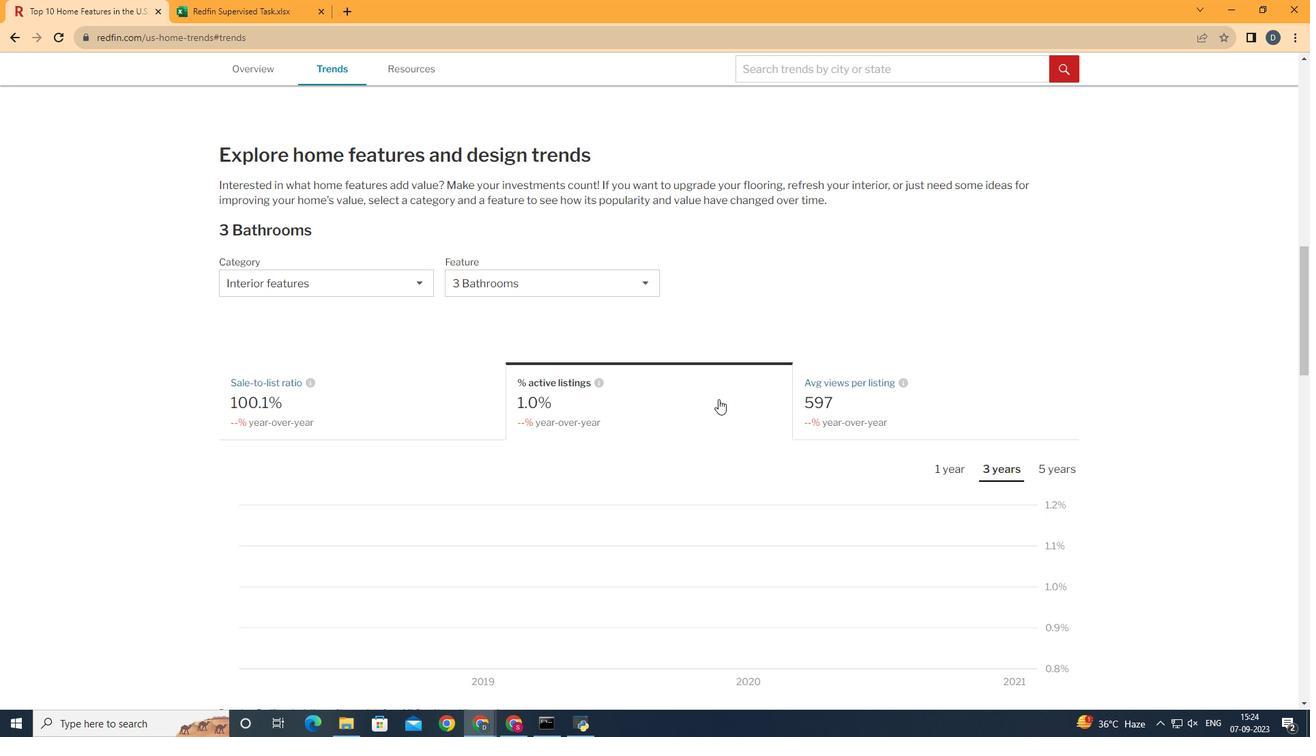 
Action: Mouse pressed left at (724, 428)
Screenshot: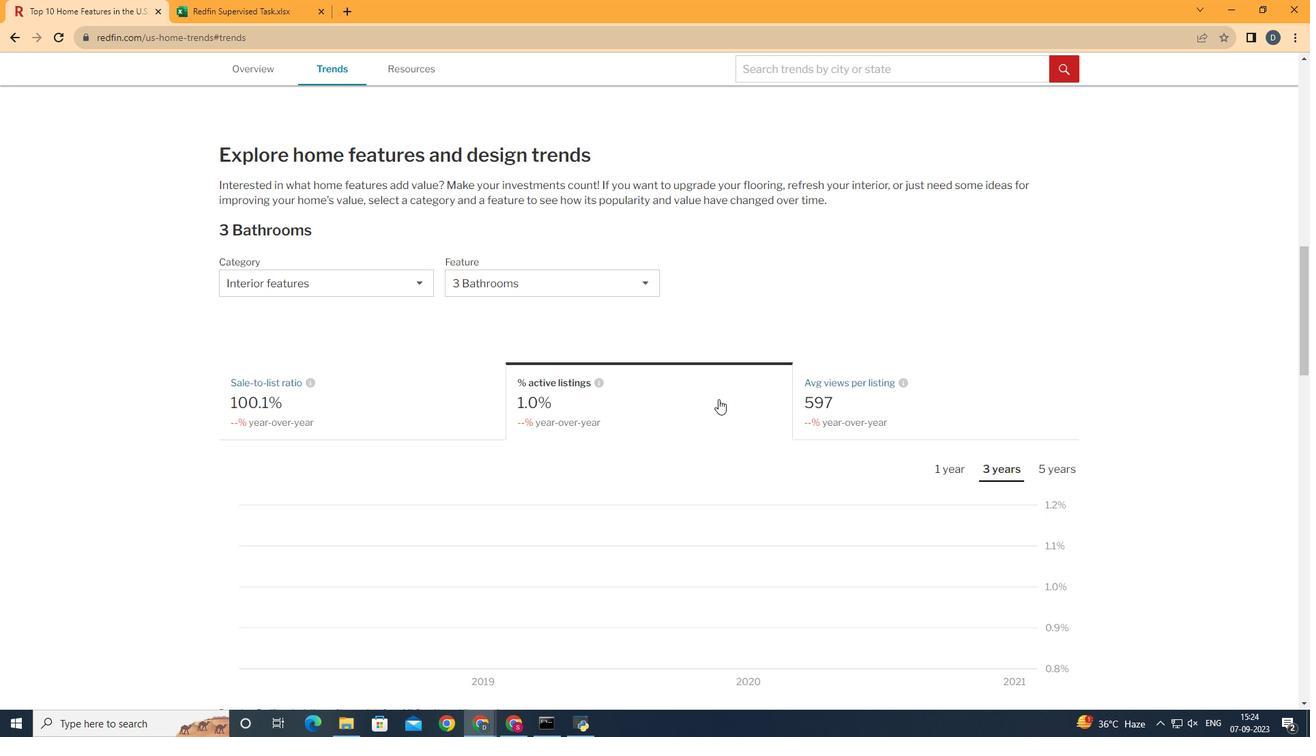 
Action: Mouse moved to (1071, 472)
Screenshot: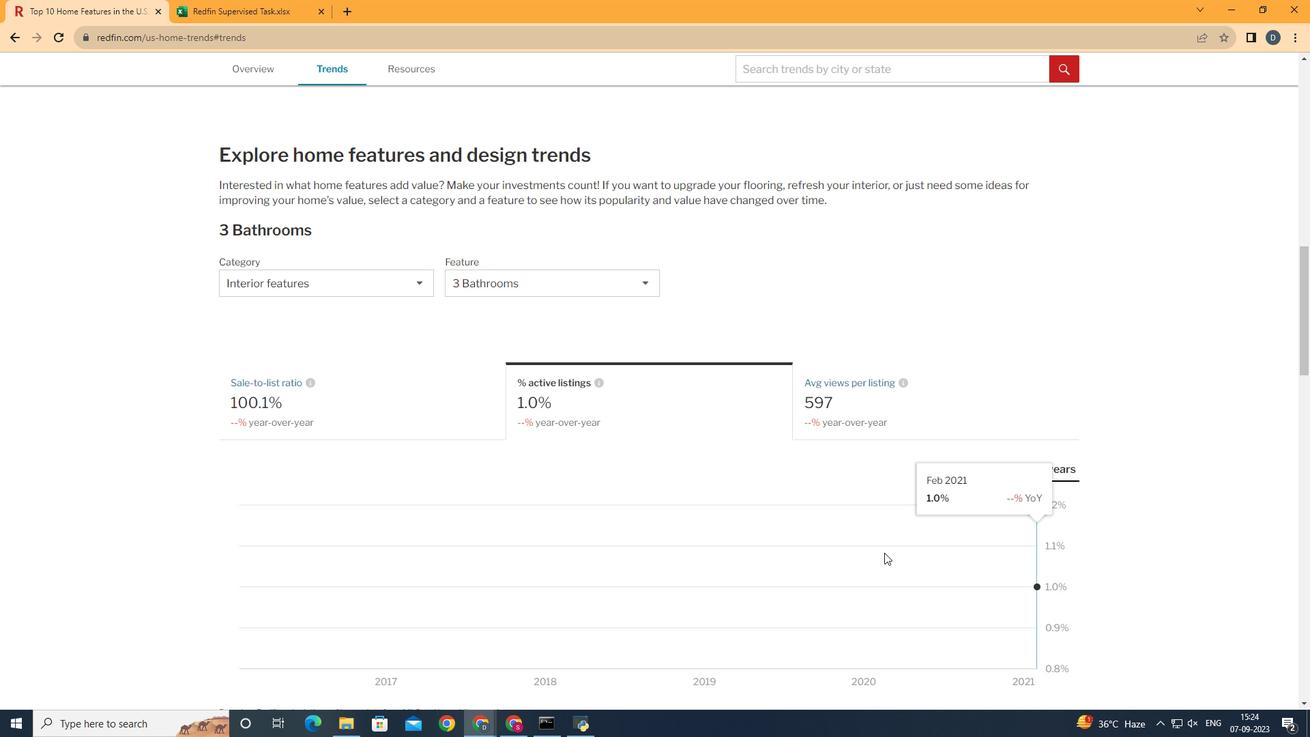 
Action: Mouse pressed left at (1071, 472)
Screenshot: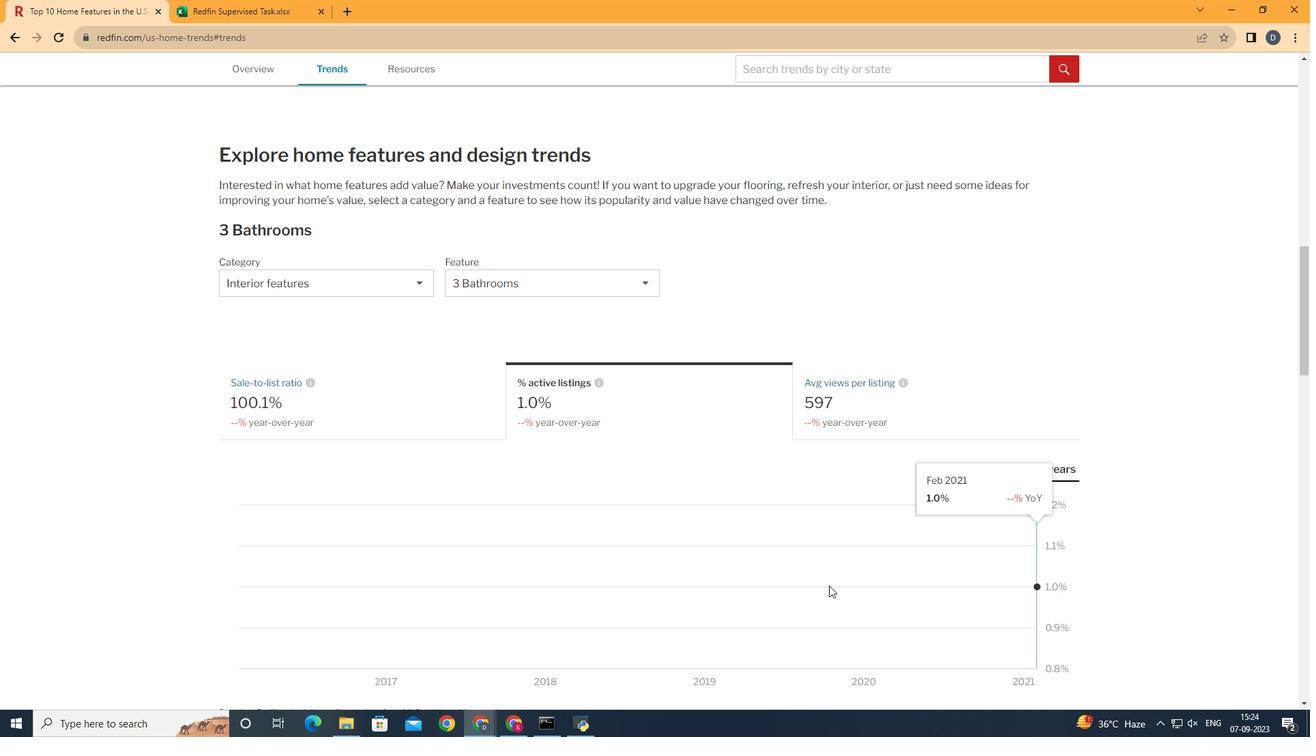 
Action: Mouse moved to (968, 572)
Screenshot: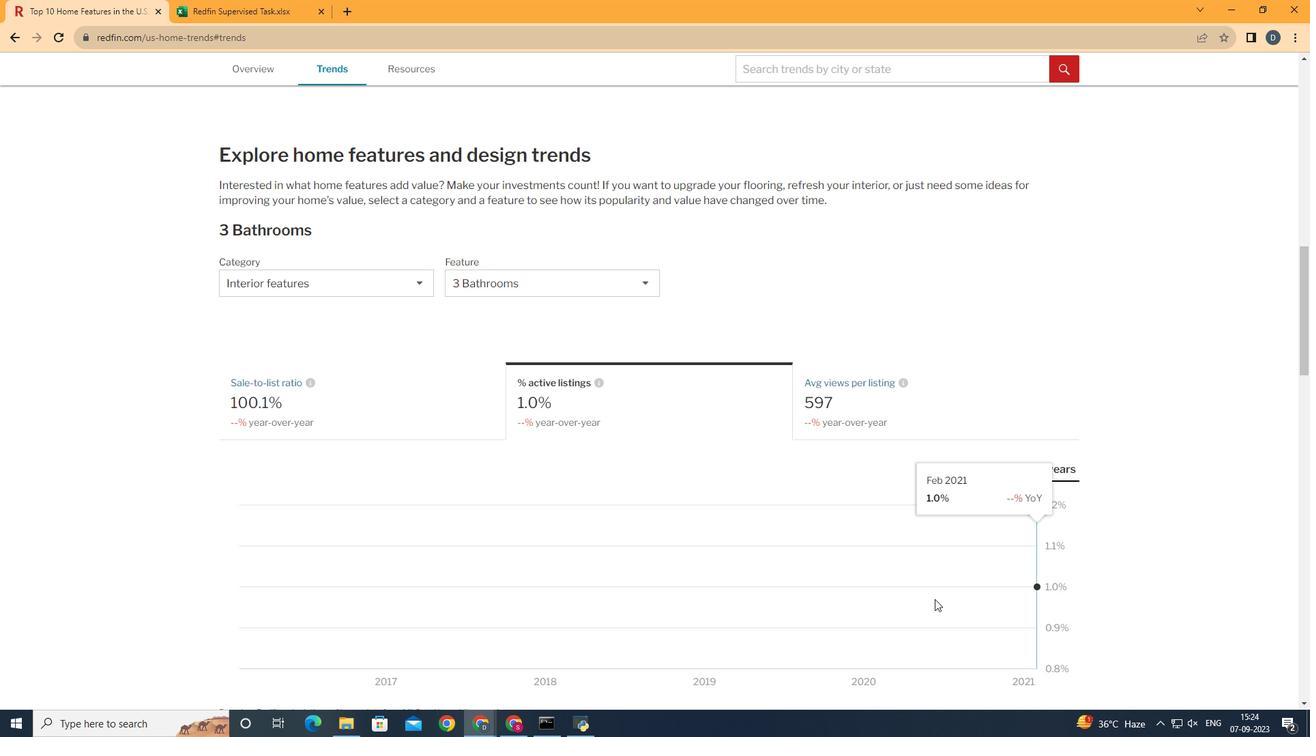 
